Task: Create new invoice with Date Opened :15-Apr-23, Select Customer: Good as Cluck, Terms: Payment Term 1. Make invoice entry for item-1 with Date: 15-Apr-23, Description: Rexall Comfort 180 Toothbrush Medium, Action: Material, Income Account: Income:Sales, Quantity: 1, Unit Price: 9.8, Discount %: 9. Make entry for item-2 with Date: 15-Apr-23, Description: Hershey's Almond King Size, Action: Material, Income Account: Income:Sales, Quantity: 2, Unit Price: 9.5, Discount %: 6. Make entry for item-3 with Date: 15-Apr-23, Description: Alani Nu Maple Donut Coffee Drink, Action: Material, Income Account: Income:Sales, Quantity: 3, Unit Price: 10.5, Discount %: 8. Write Notes: Looking forward to serving you again.. Post Invoice with Post Date: 15-Apr-23, Post to Accounts: Assets:Accounts Receivable. Pay / Process Payment with Transaction Date: 15-May-23, Amount: 55.758, Transfer Account: Checking Account. Print Invoice, display notes by going to Option, then go to Display Tab and check Invoice Notes.
Action: Mouse pressed left at (139, 31)
Screenshot: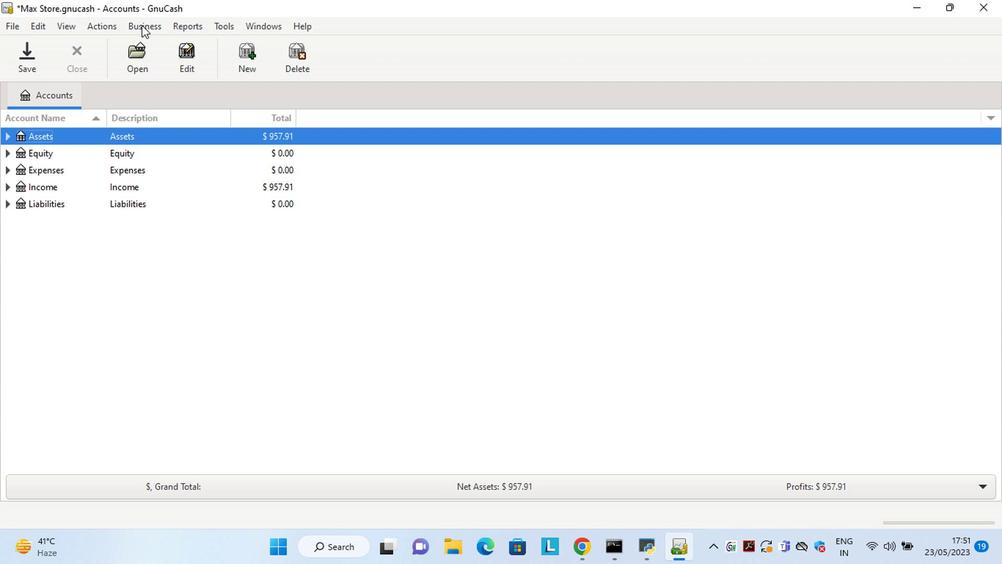 
Action: Mouse moved to (319, 104)
Screenshot: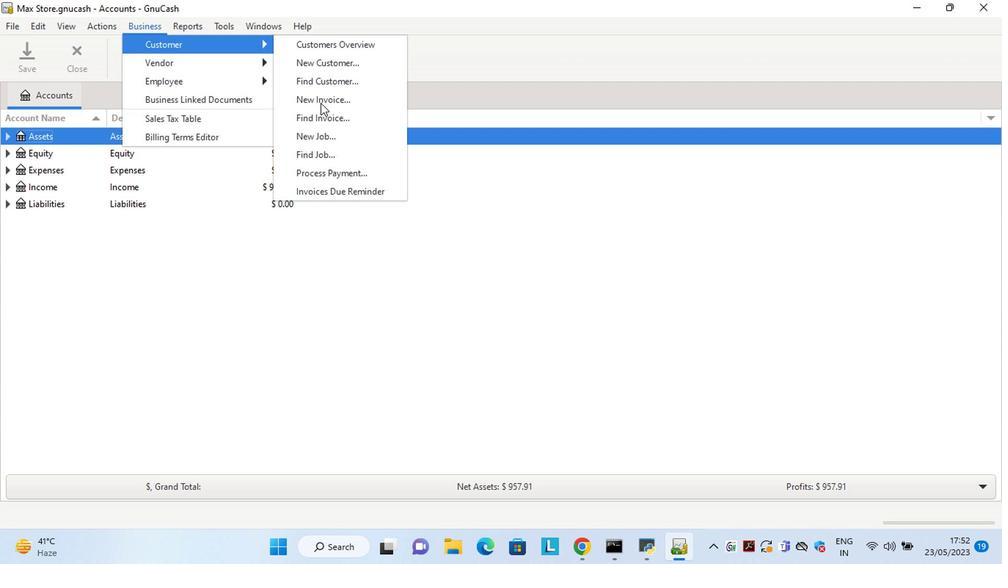 
Action: Mouse pressed left at (319, 104)
Screenshot: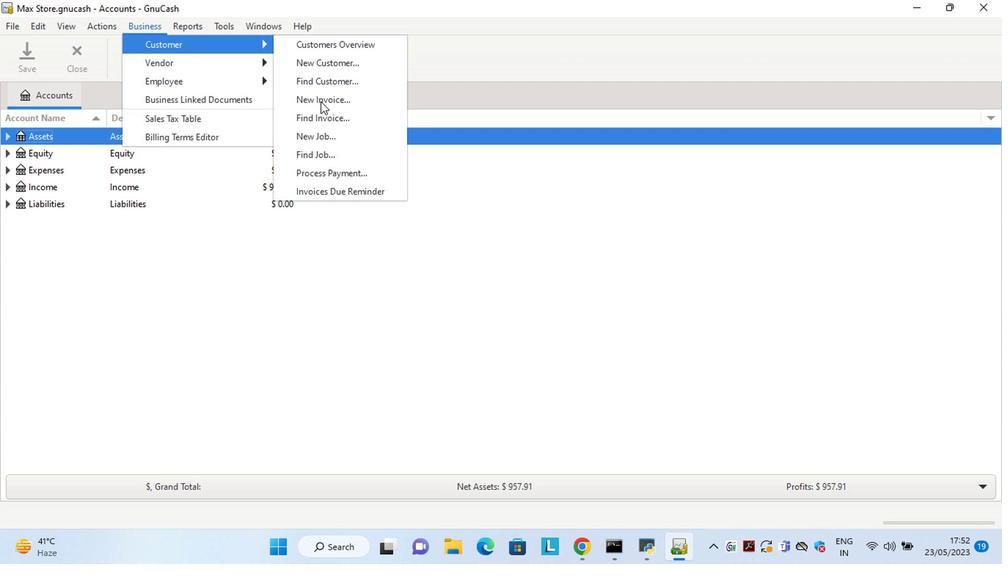 
Action: Mouse moved to (536, 224)
Screenshot: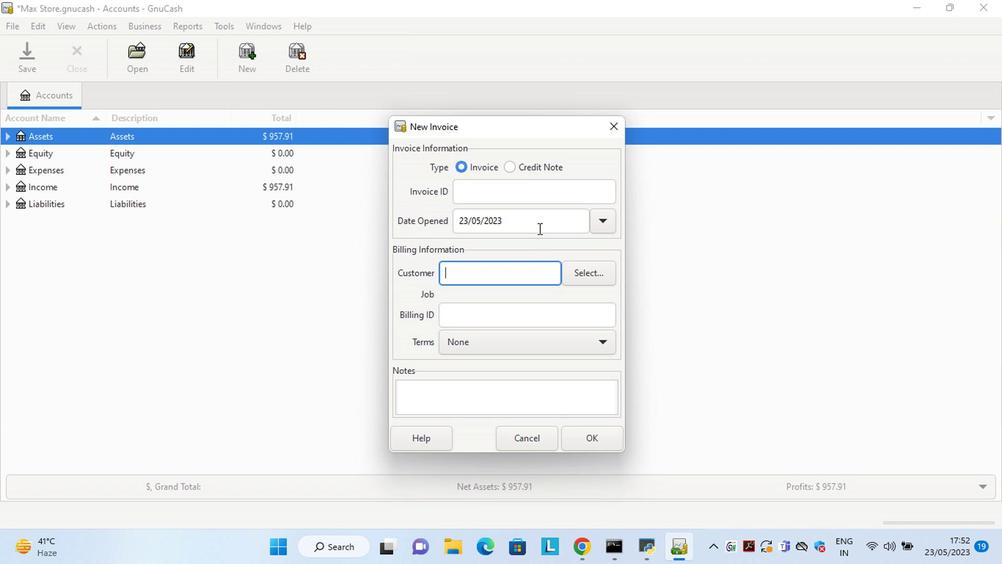 
Action: Mouse pressed left at (536, 224)
Screenshot: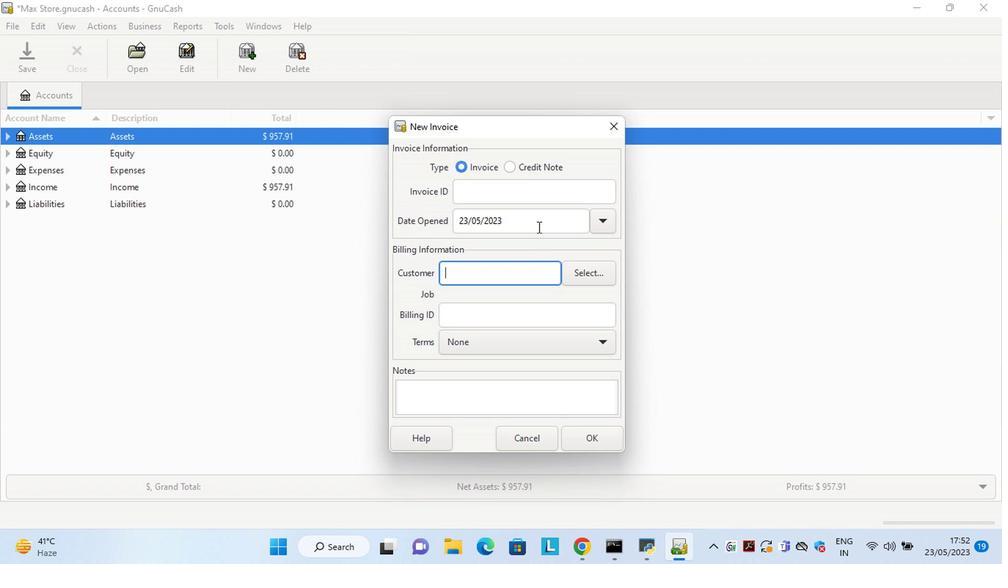 
Action: Key pressed <Key.left><Key.left><Key.left><Key.left><Key.left><Key.left><Key.left><Key.left><Key.left><Key.left><Key.left><Key.left><Key.left><Key.left><Key.left><Key.left><Key.left><Key.left><Key.left><Key.left><Key.delete><Key.delete>15<Key.right><Key.right><Key.delete>4
Screenshot: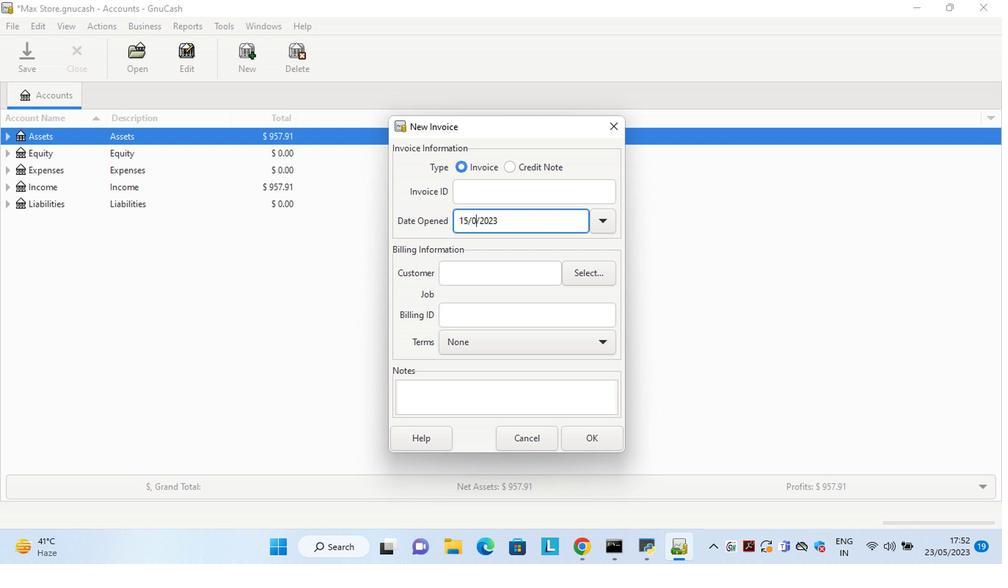 
Action: Mouse moved to (576, 263)
Screenshot: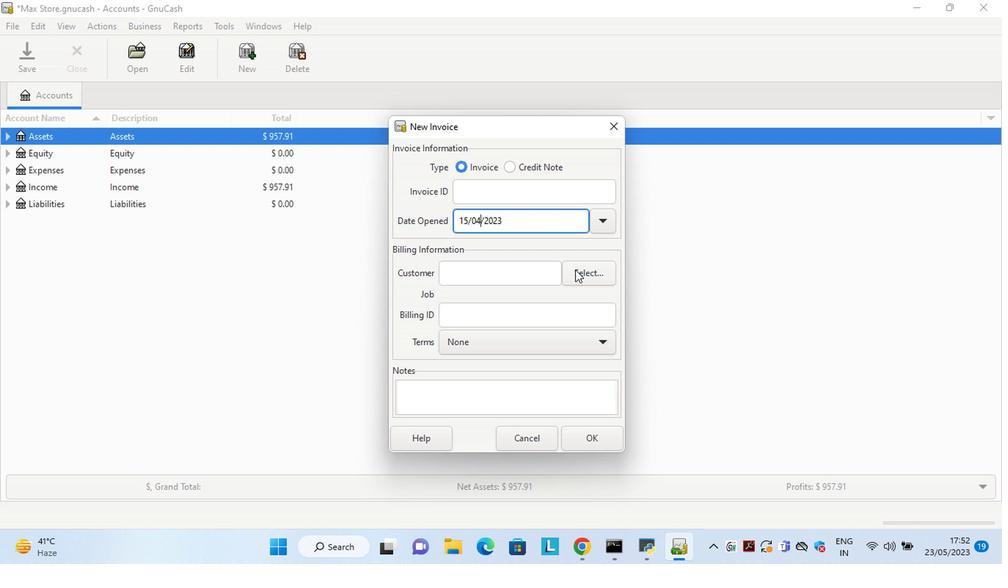 
Action: Mouse pressed left at (576, 263)
Screenshot: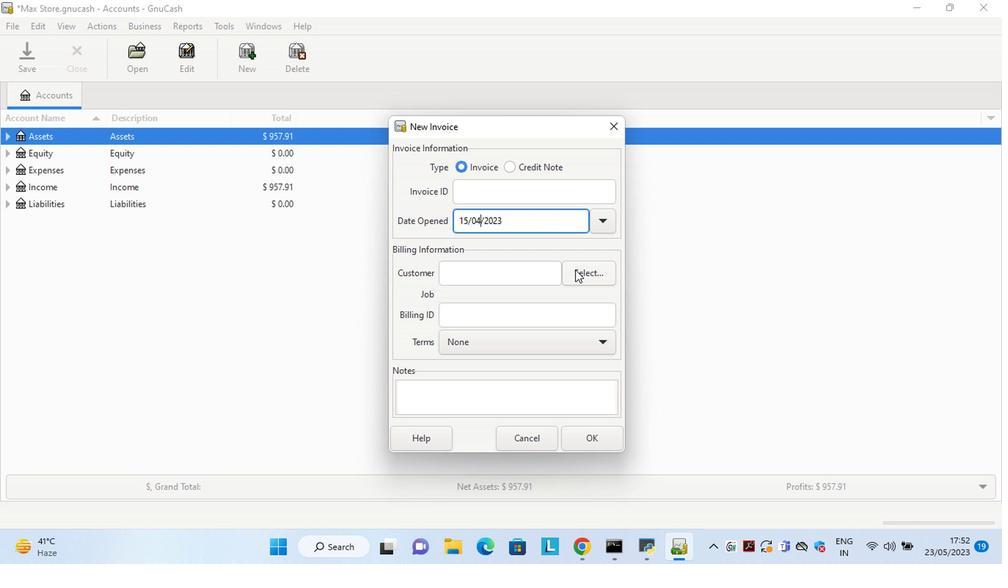 
Action: Key pressed <Key.shift>Good<Key.space>as<Key.space>
Screenshot: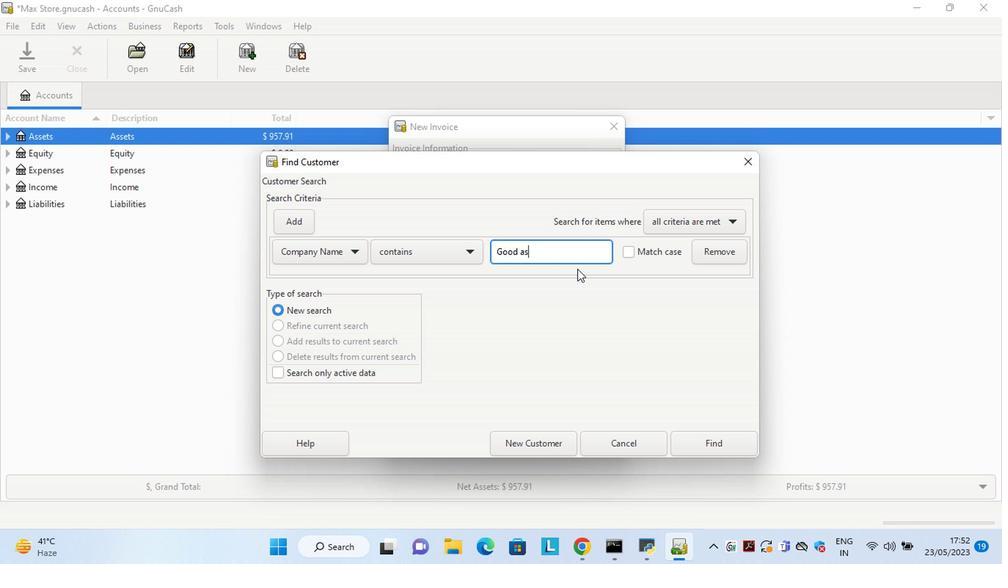 
Action: Mouse moved to (717, 427)
Screenshot: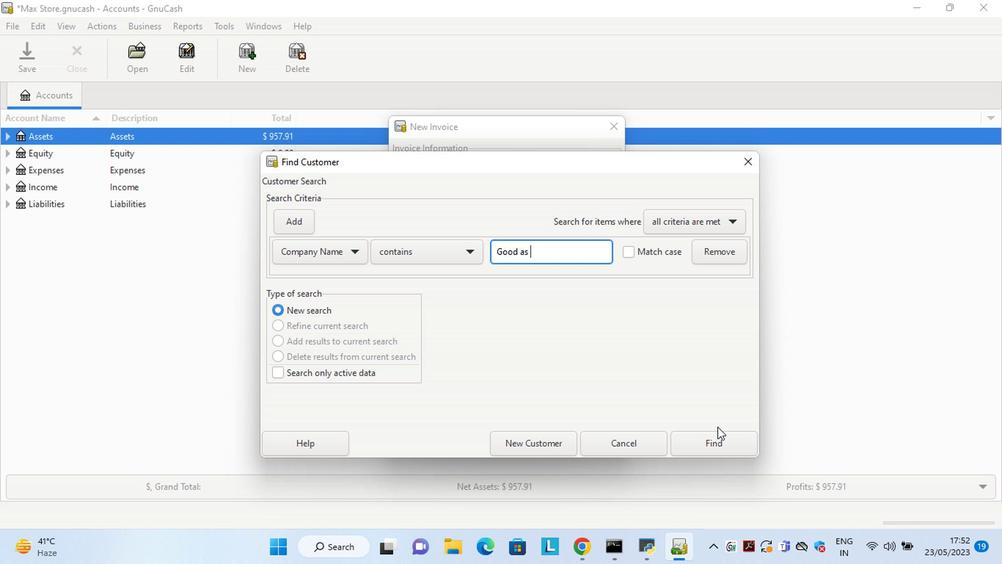 
Action: Mouse pressed left at (717, 427)
Screenshot: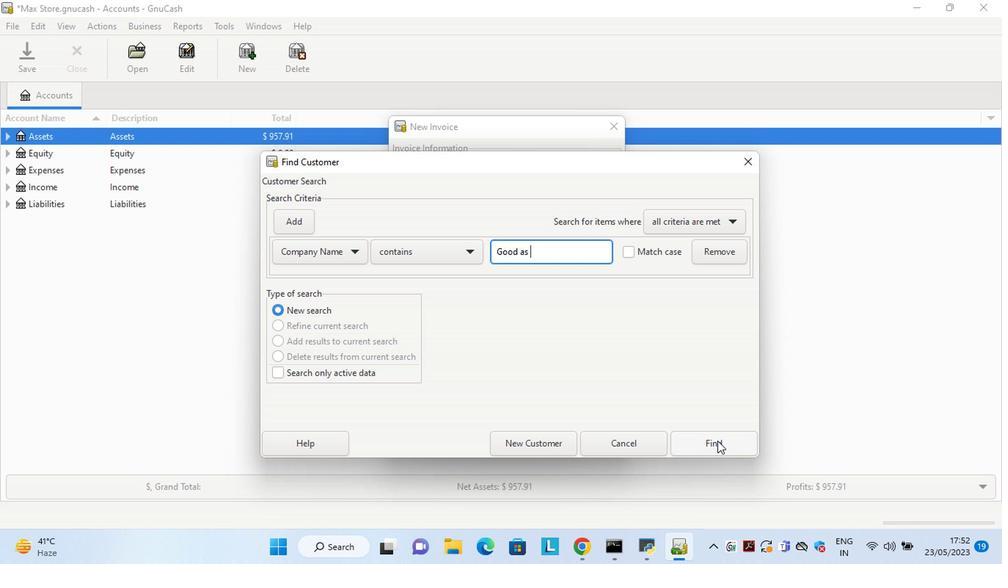 
Action: Mouse moved to (497, 283)
Screenshot: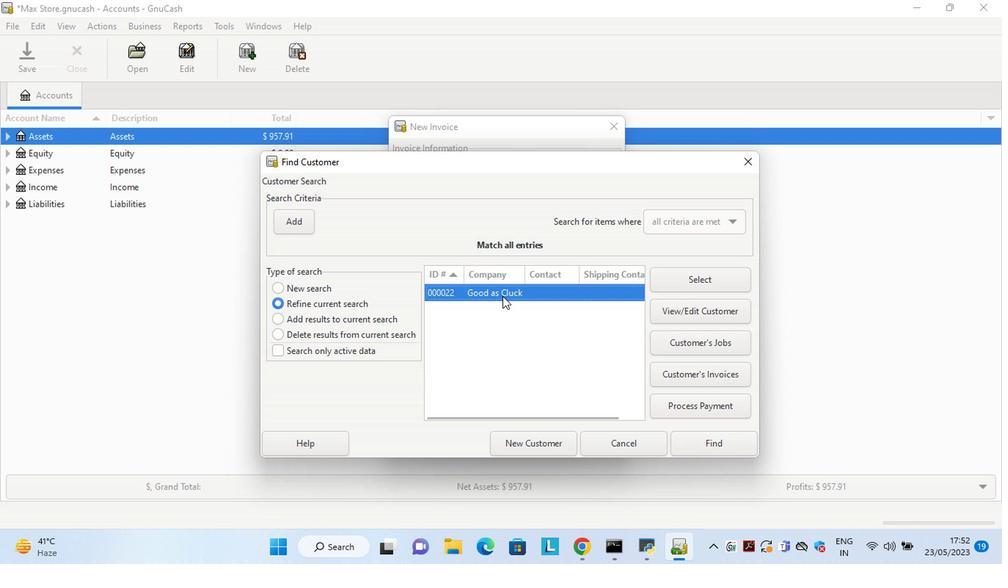 
Action: Mouse pressed left at (497, 283)
Screenshot: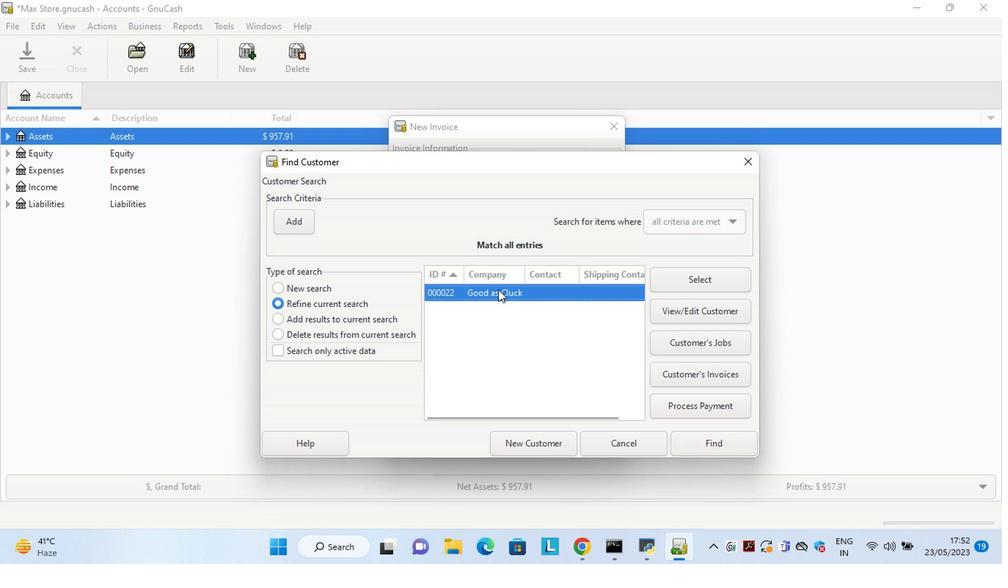 
Action: Mouse pressed left at (497, 283)
Screenshot: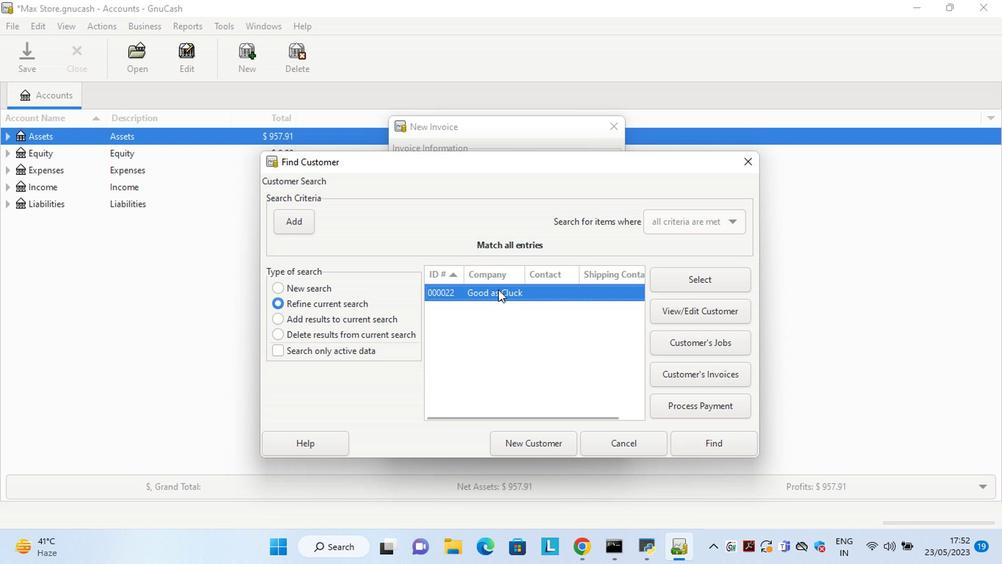 
Action: Mouse moved to (596, 342)
Screenshot: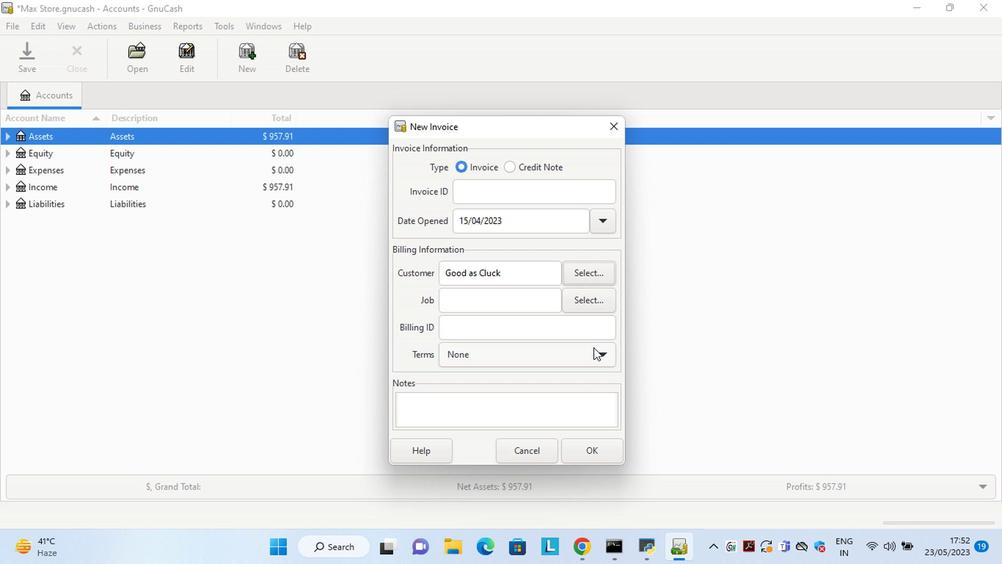
Action: Mouse pressed left at (596, 342)
Screenshot: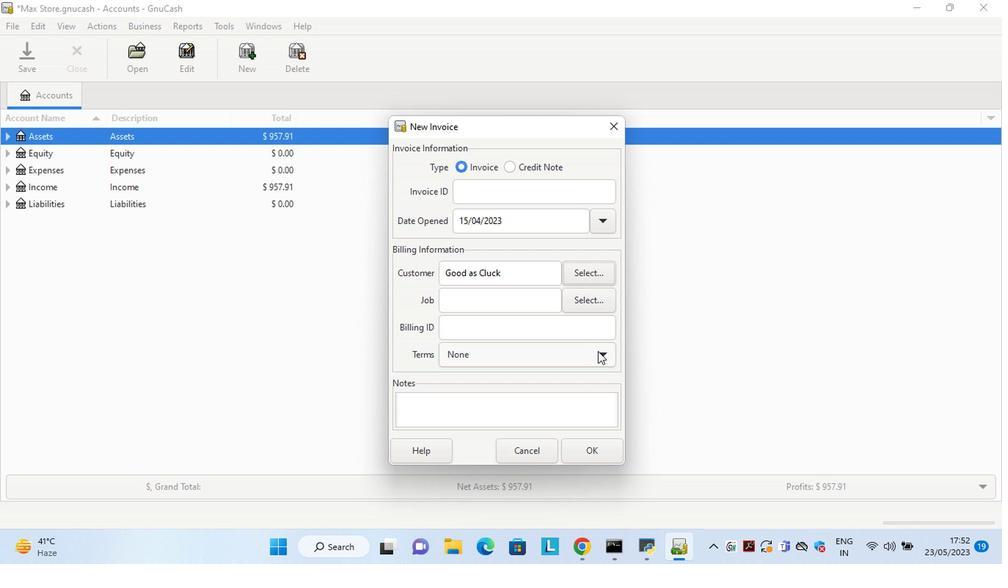 
Action: Mouse moved to (562, 365)
Screenshot: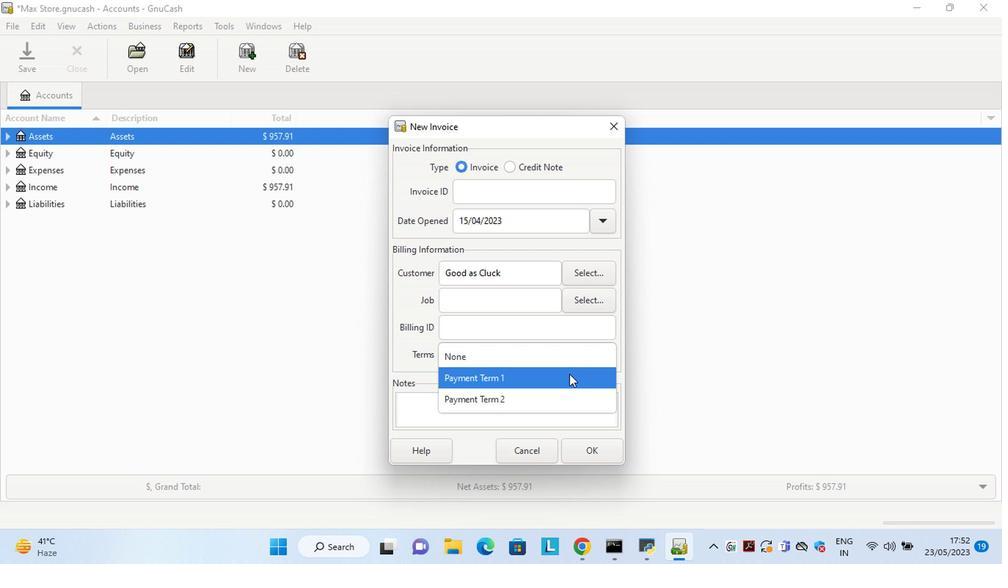 
Action: Mouse pressed left at (562, 365)
Screenshot: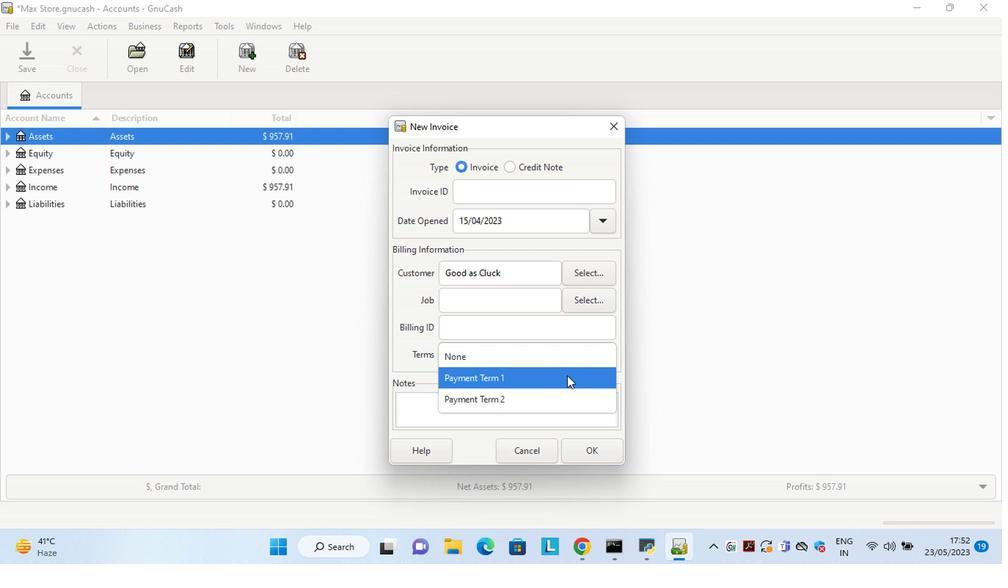 
Action: Mouse moved to (577, 437)
Screenshot: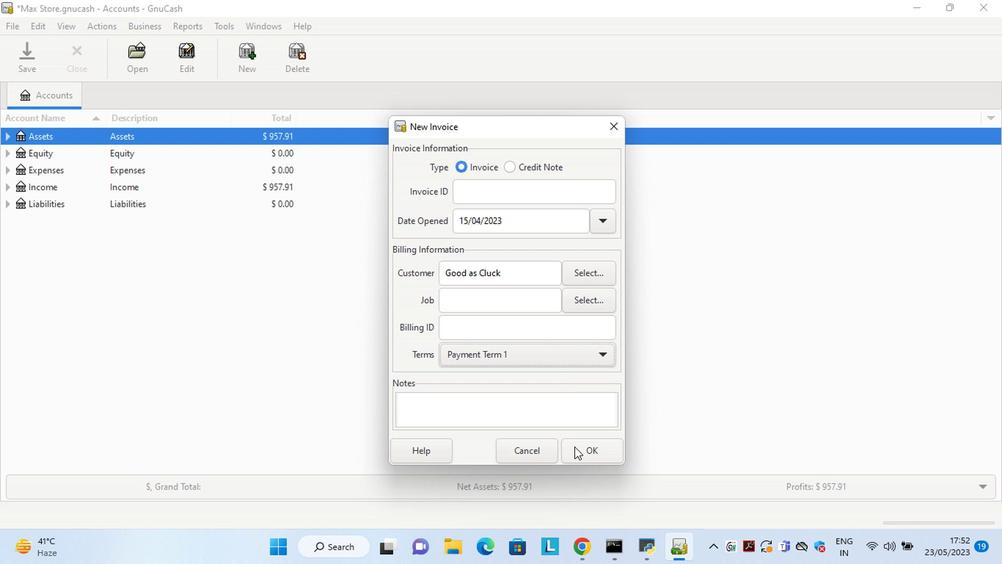 
Action: Mouse pressed left at (577, 437)
Screenshot: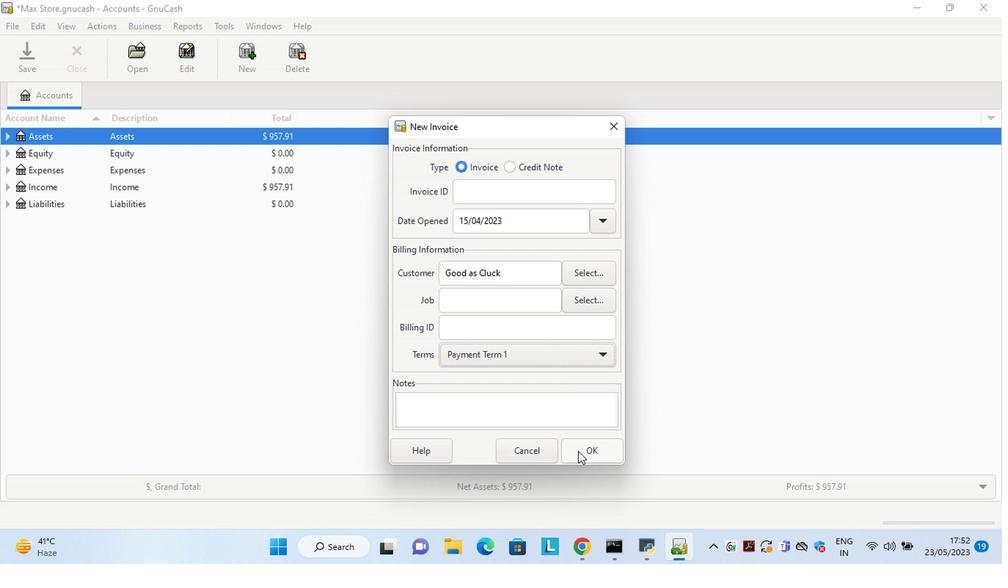 
Action: Mouse moved to (519, 335)
Screenshot: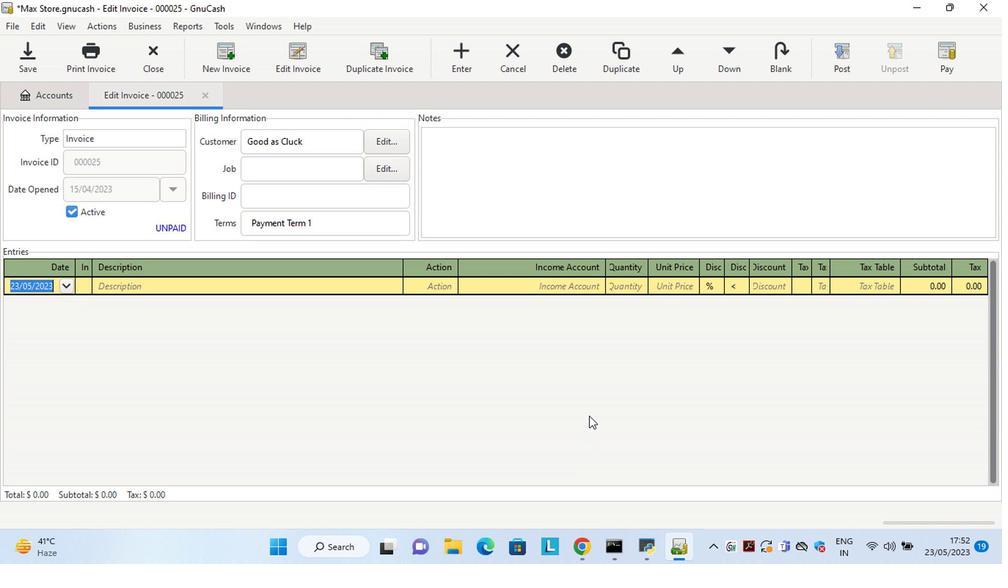 
Action: Key pressed <Key.right><Key.left><Key.left><Key.left><Key.left><Key.left><Key.left><Key.left><Key.left><Key.left><Key.left><Key.left><Key.left><Key.left><Key.left><Key.left><Key.left><Key.left><Key.delete><Key.delete>15<Key.right><Key.right><Key.delete>4<Key.tab><Key.shift>Rexall<Key.space><Key.shift>Comfort180<Key.space><Key.shift>Toothbrush<Key.space><Key.shift>Medium<Key.tab>ma<Key.tab>sale<Key.tab>1<Key.tab>9.8<Key.tab>
Screenshot: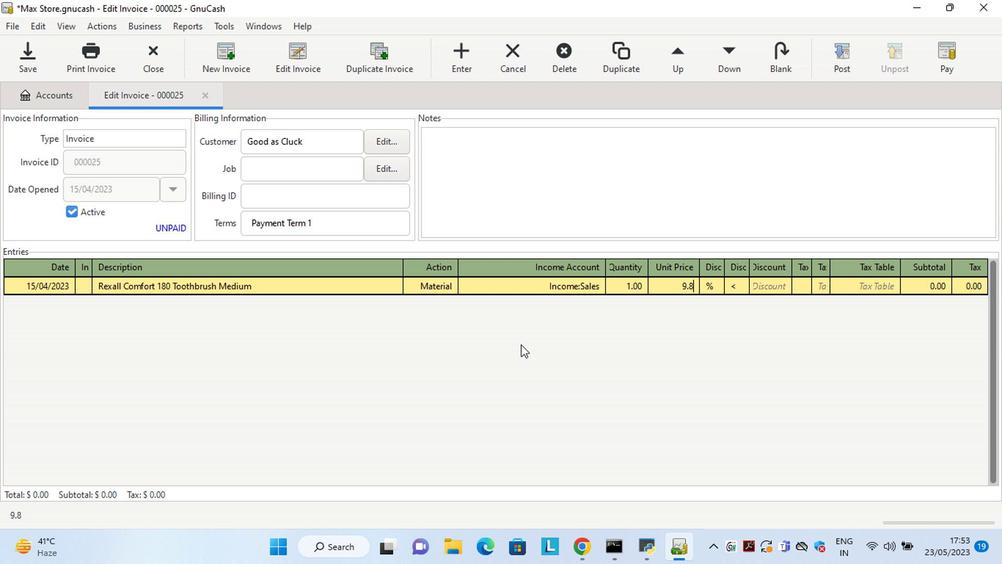 
Action: Mouse moved to (733, 277)
Screenshot: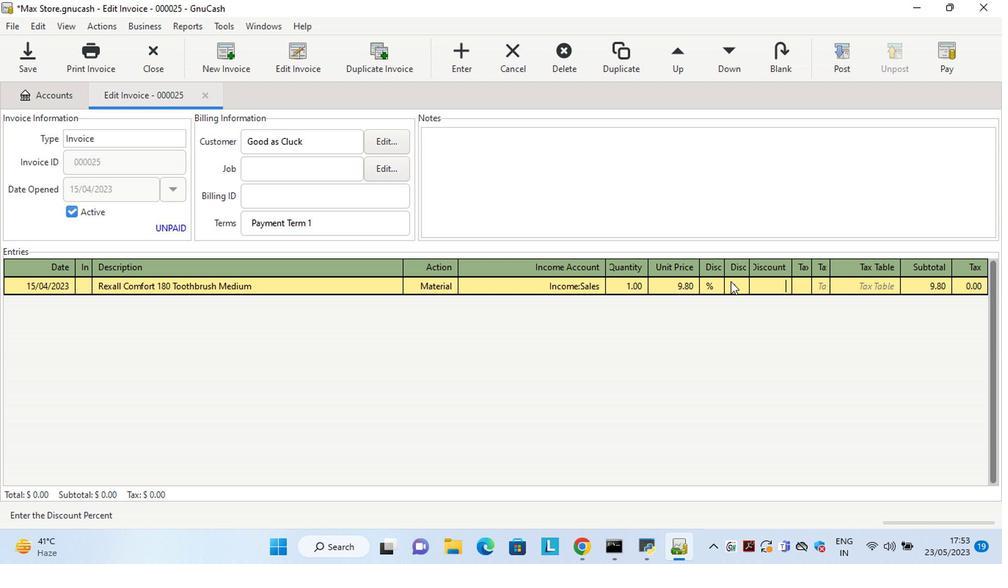 
Action: Mouse pressed left at (733, 277)
Screenshot: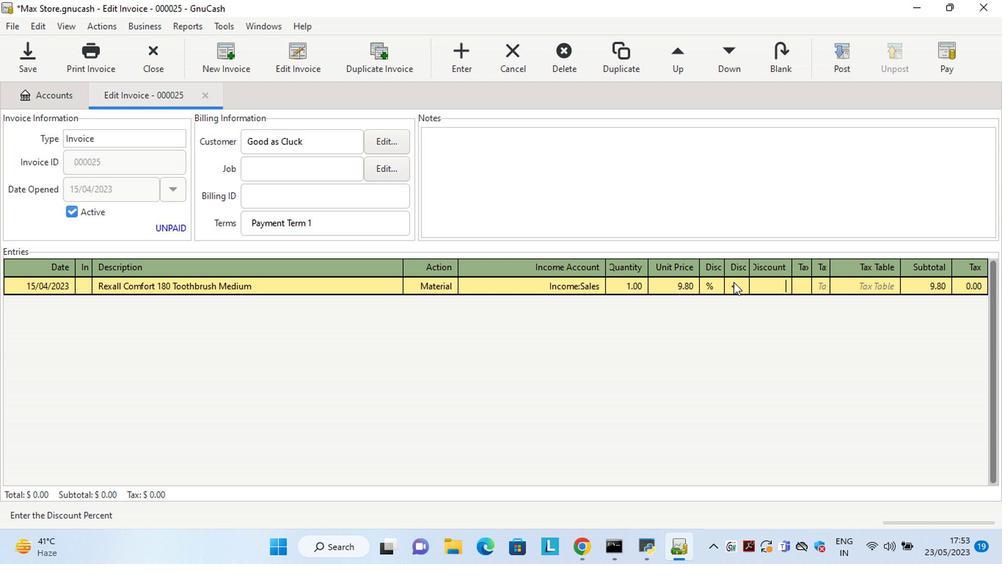 
Action: Mouse moved to (772, 278)
Screenshot: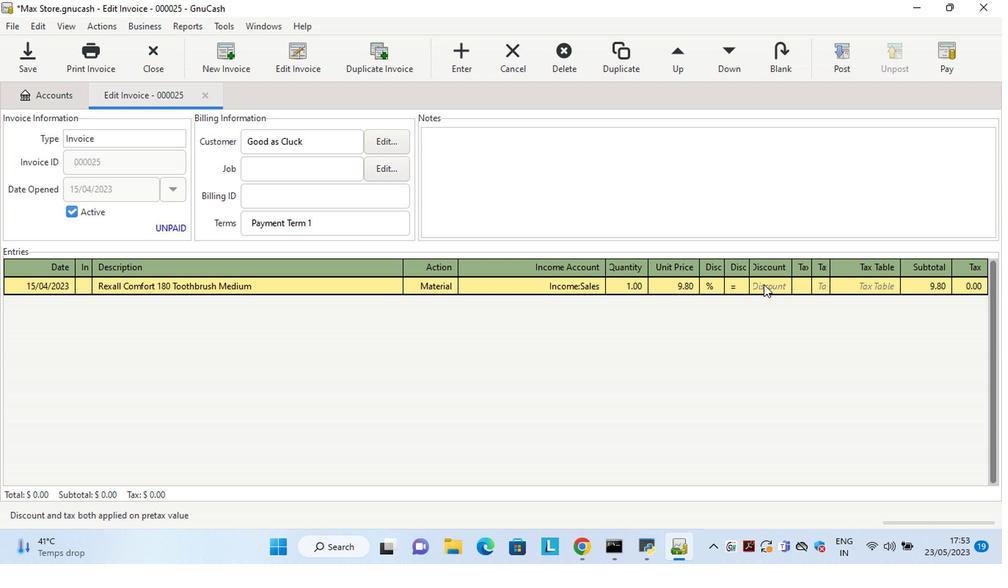 
Action: Key pressed 9<Key.tab><Key.tab><Key.shift>Hershey's<Key.space><Key.shift>Almond<Key.space><Key.shift>King<Key.space><Key.shift>Sxi<Key.backspace><Key.backspace>ize<Key.space><Key.backspace><Key.tab>ma<Key.tab>sale<Key.tab>2<Key.tab>9.5<Key.tab>
Screenshot: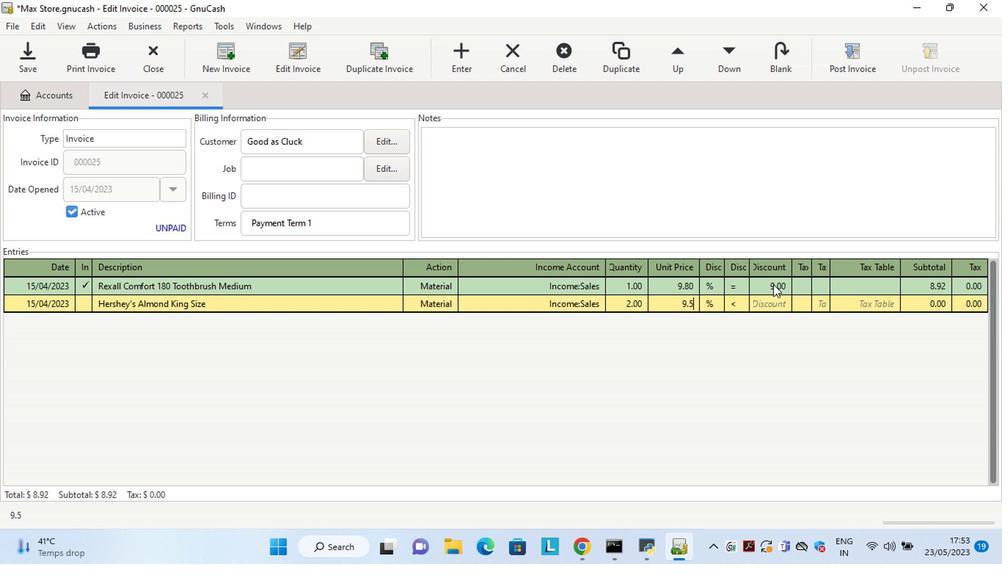 
Action: Mouse moved to (736, 296)
Screenshot: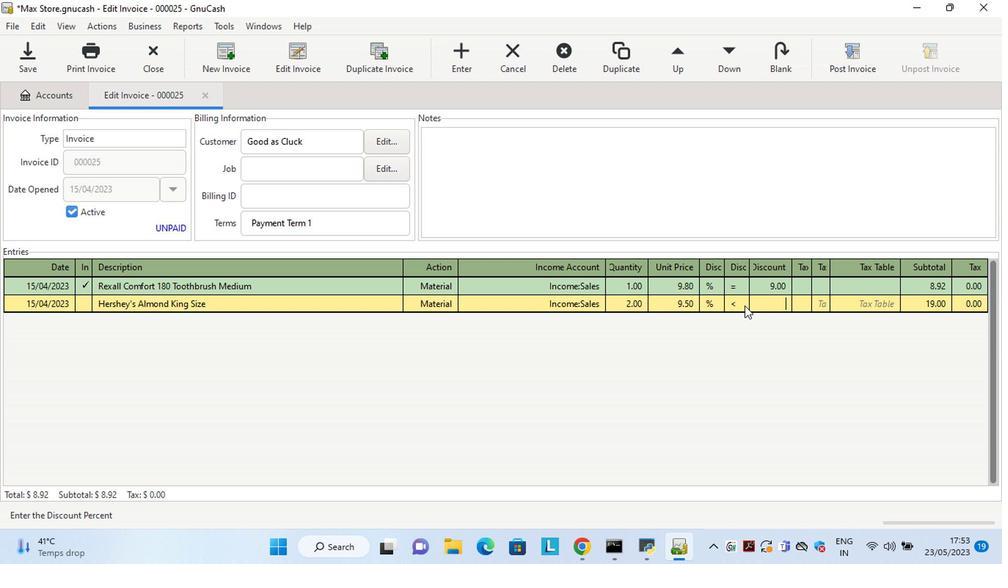 
Action: Mouse pressed left at (736, 296)
Screenshot: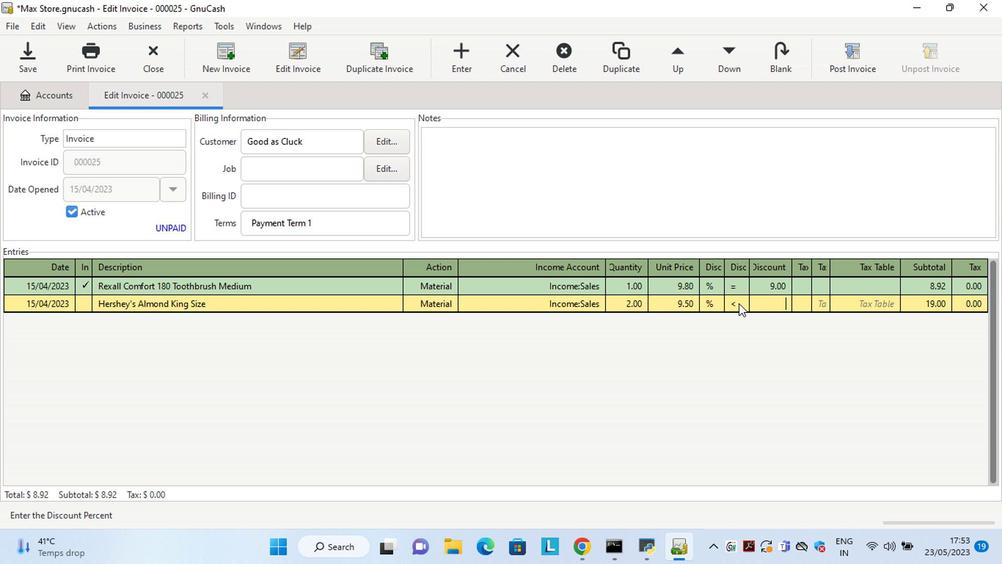 
Action: Mouse moved to (763, 297)
Screenshot: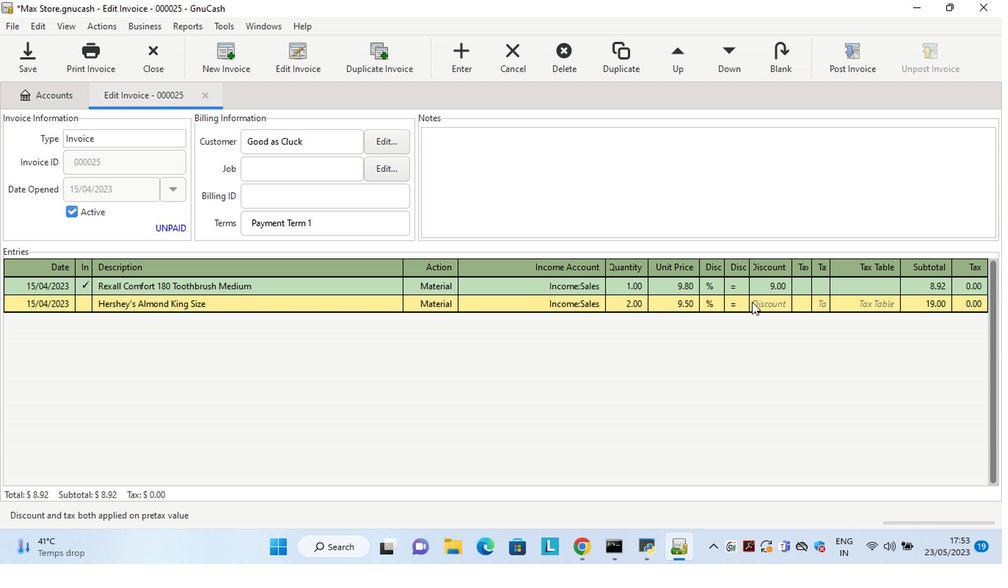 
Action: Mouse pressed left at (763, 297)
Screenshot: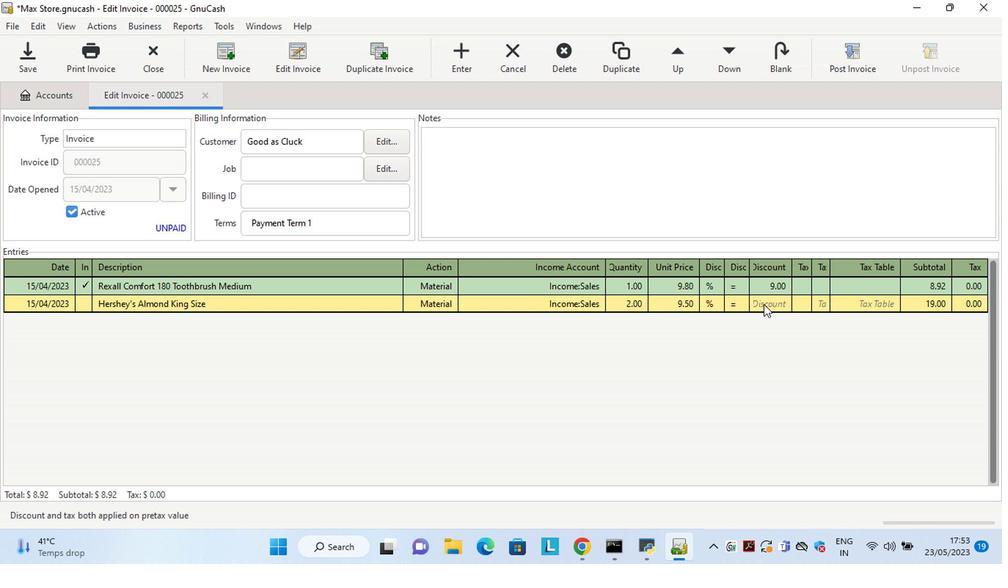 
Action: Mouse moved to (763, 297)
Screenshot: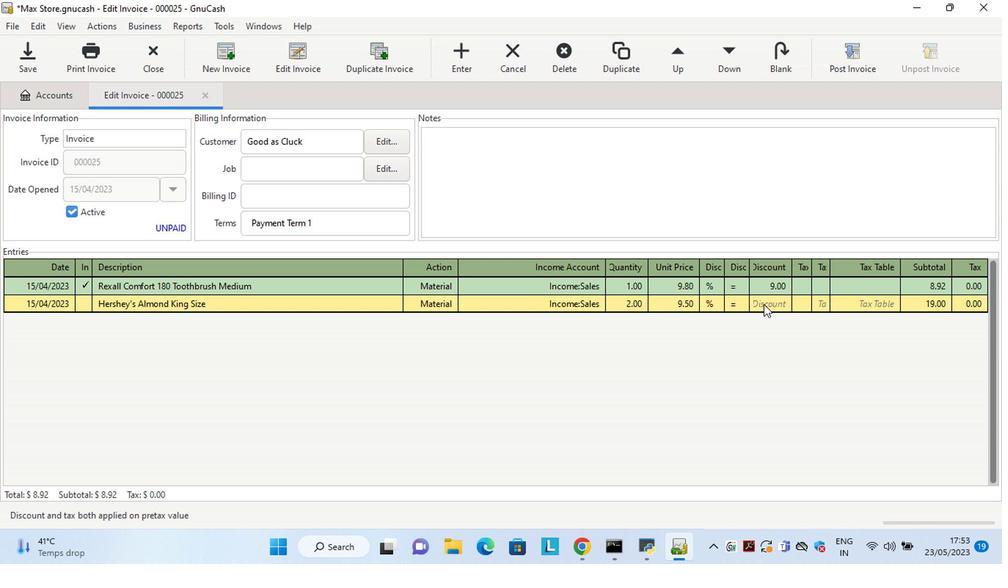
Action: Key pressed 6<Key.tab><Key.tab><Key.shift>Alani<Key.space><Key.shift>Nu<Key.space><Key.shift>Maple<Key.space><Key.shift>Dou<Key.backspace>nut<Key.space><Key.shift>Coffee<Key.space><Key.shift>Drink<Key.tab>ma<Key.tab>sae<Key.backspace>le<Key.tab>3<Key.tab>10.5<Key.tab>
Screenshot: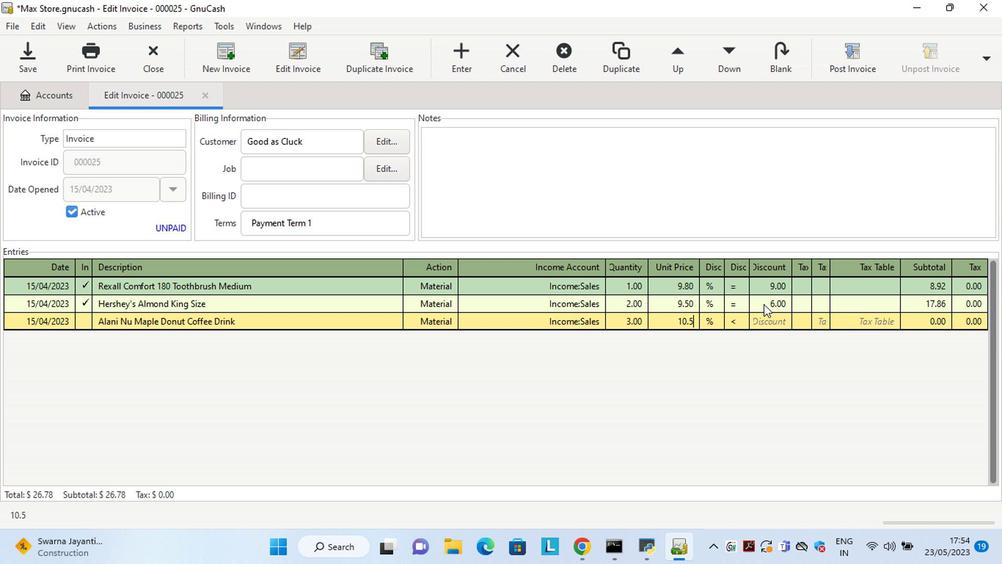 
Action: Mouse moved to (735, 317)
Screenshot: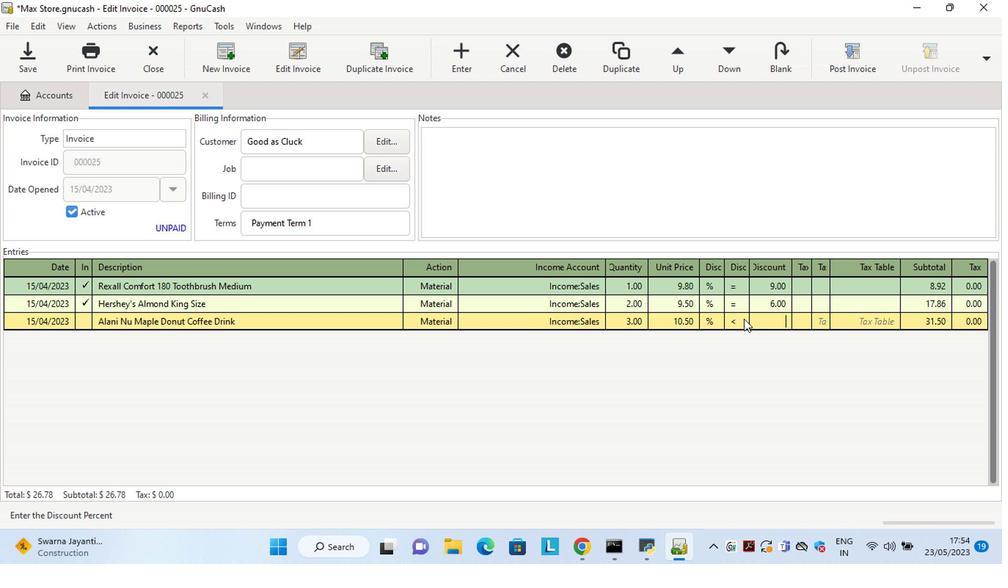 
Action: Mouse pressed left at (735, 317)
Screenshot: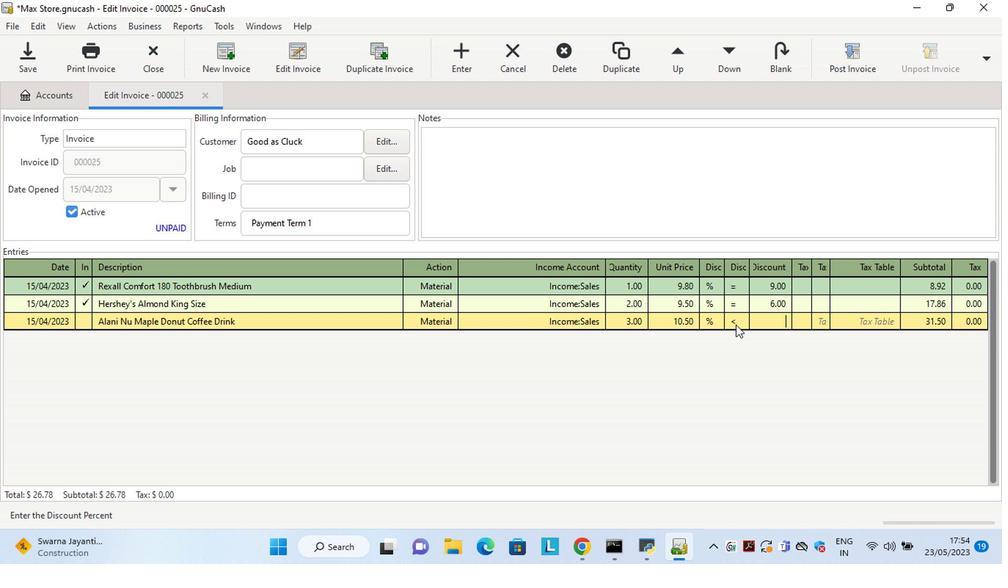 
Action: Mouse moved to (760, 310)
Screenshot: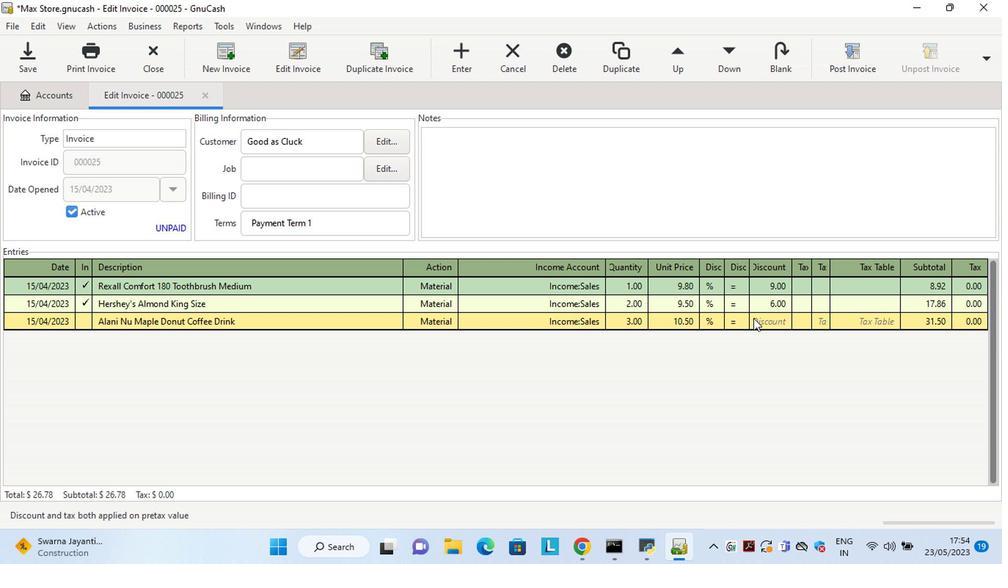 
Action: Mouse pressed left at (760, 310)
Screenshot: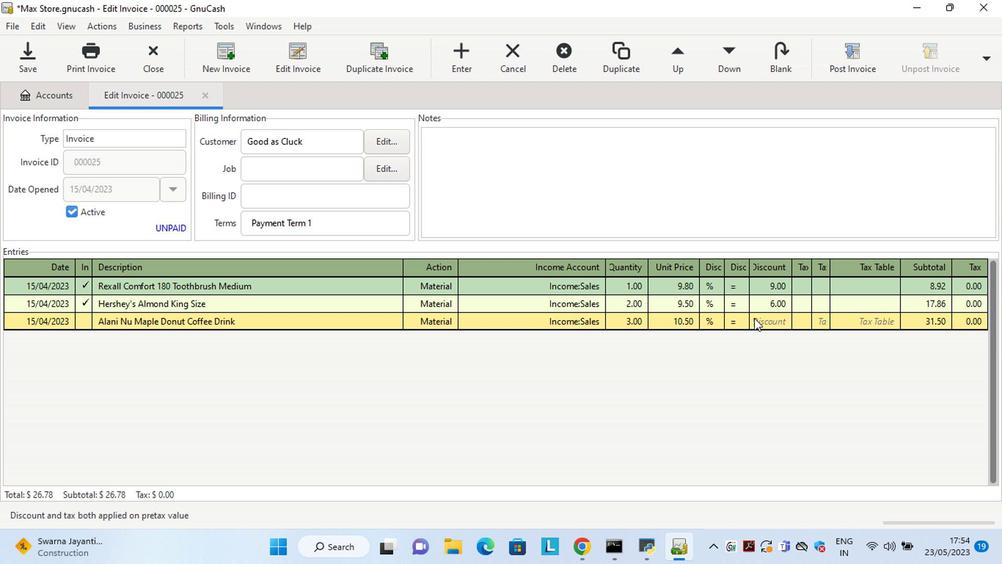 
Action: Key pressed 8<Key.tab>
Screenshot: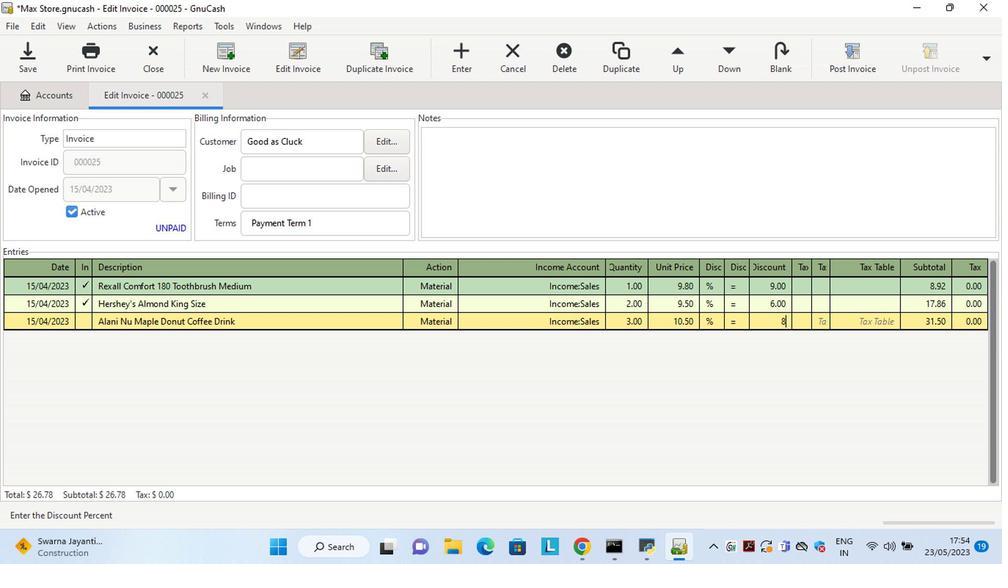 
Action: Mouse moved to (533, 150)
Screenshot: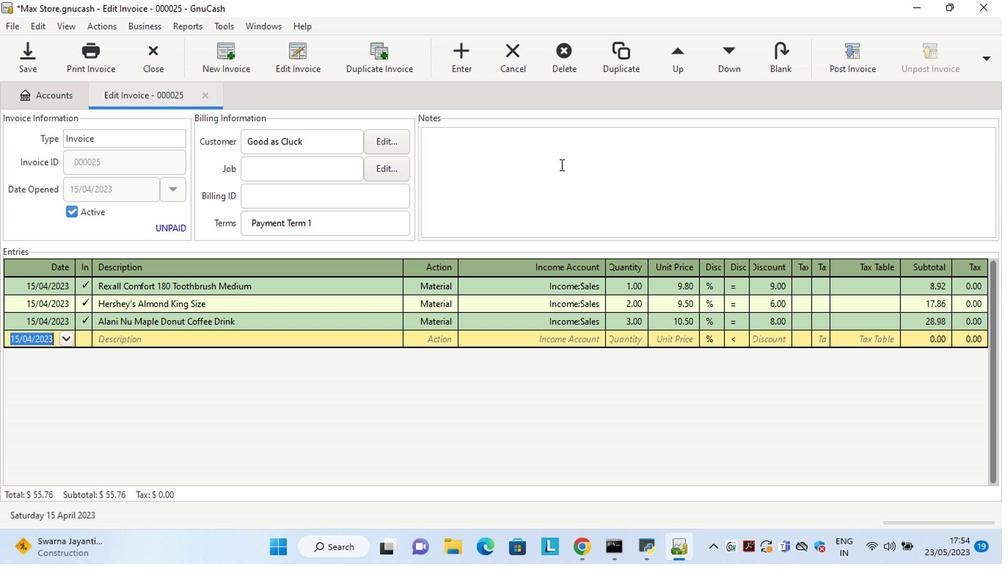 
Action: Mouse pressed left at (533, 150)
Screenshot: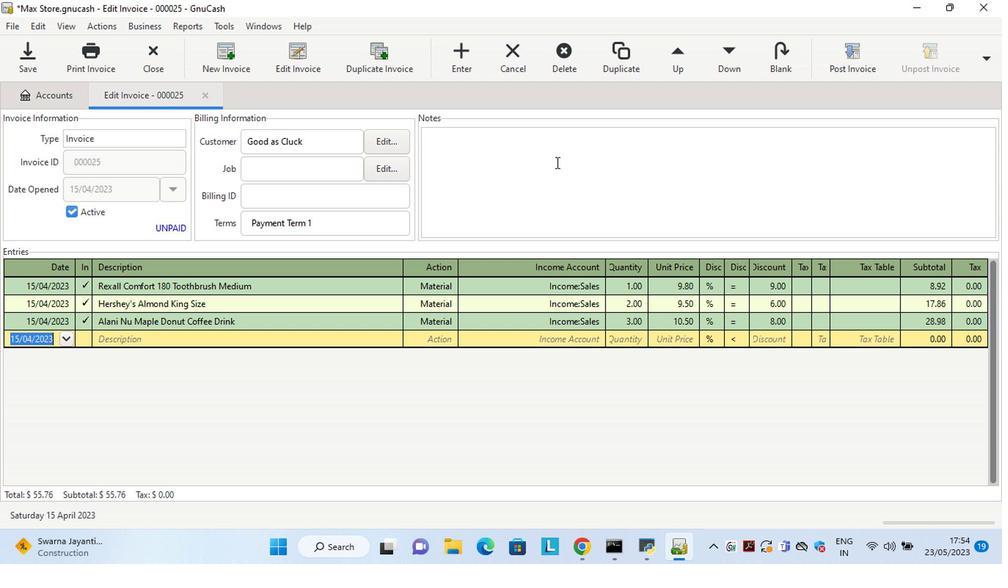 
Action: Mouse moved to (532, 149)
Screenshot: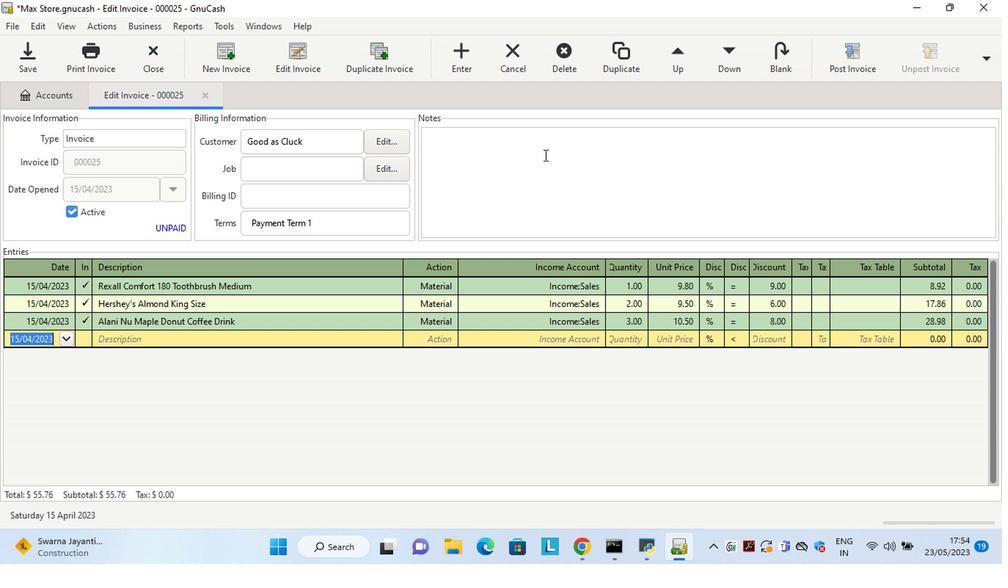 
Action: Key pressed <Key.shift>Looking<Key.space>forward<Key.space>to<Key.space>serving<Key.space>you<Key.space>agi<Key.backspace>ain.
Screenshot: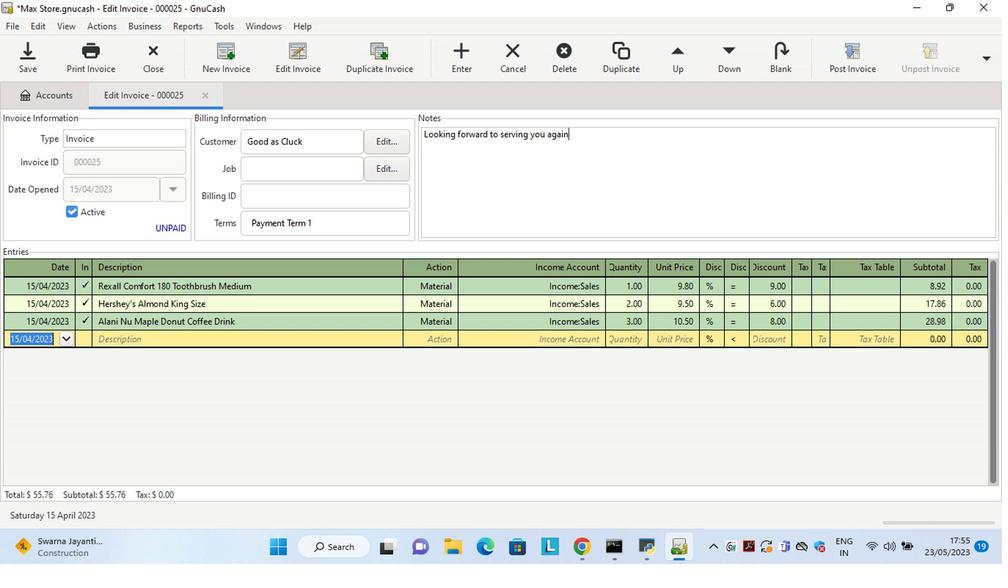 
Action: Mouse moved to (835, 60)
Screenshot: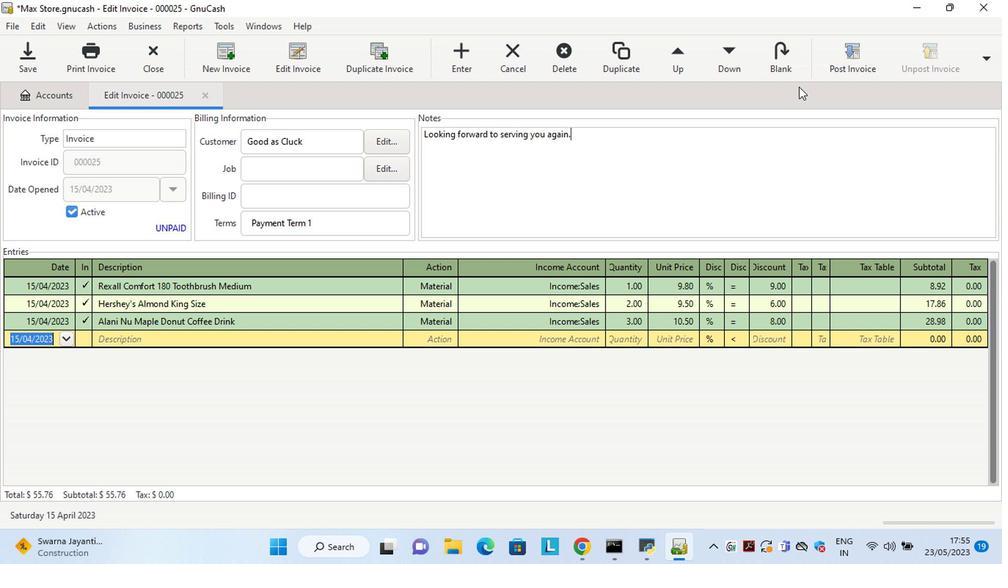 
Action: Mouse pressed left at (835, 60)
Screenshot: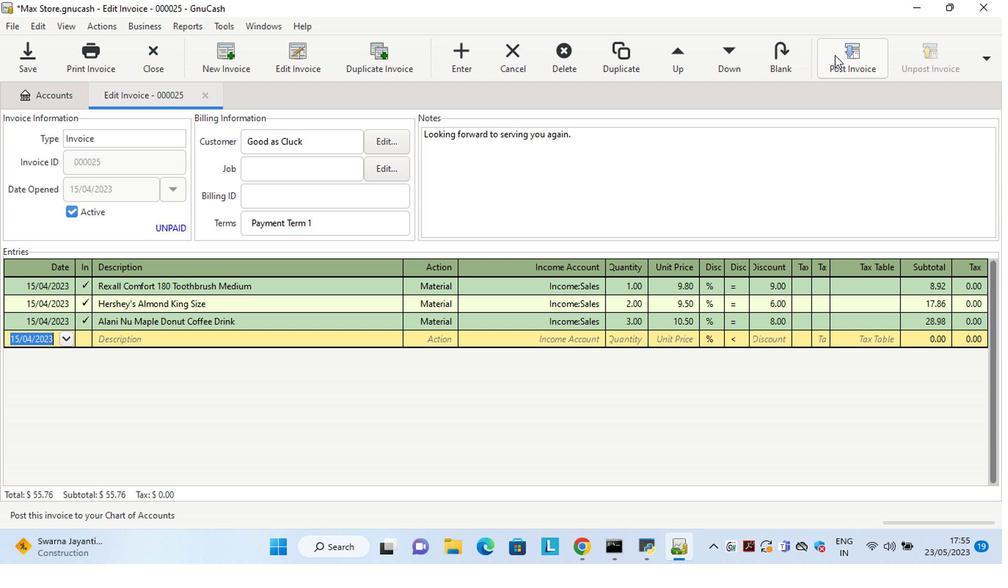 
Action: Mouse moved to (557, 236)
Screenshot: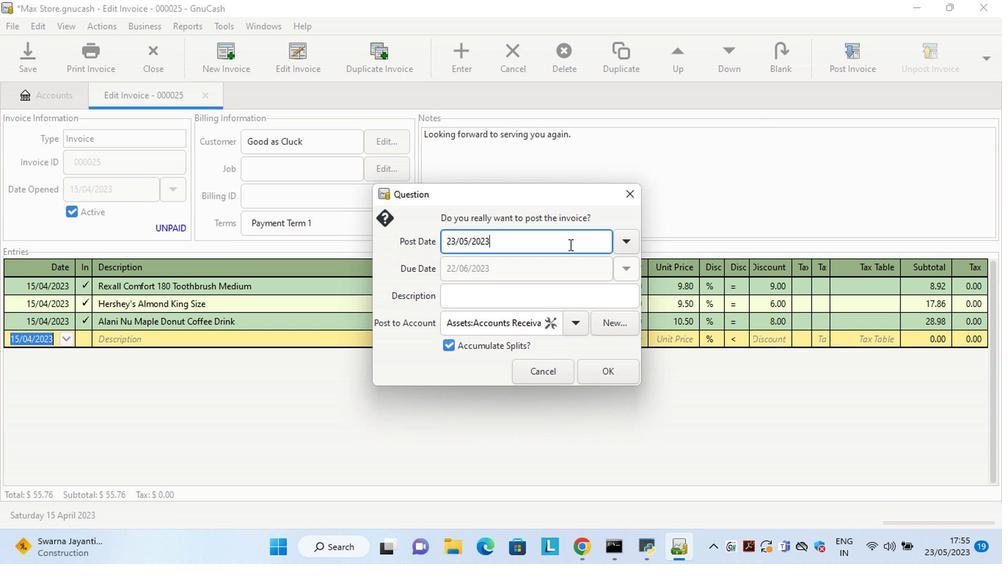 
Action: Mouse pressed left at (557, 236)
Screenshot: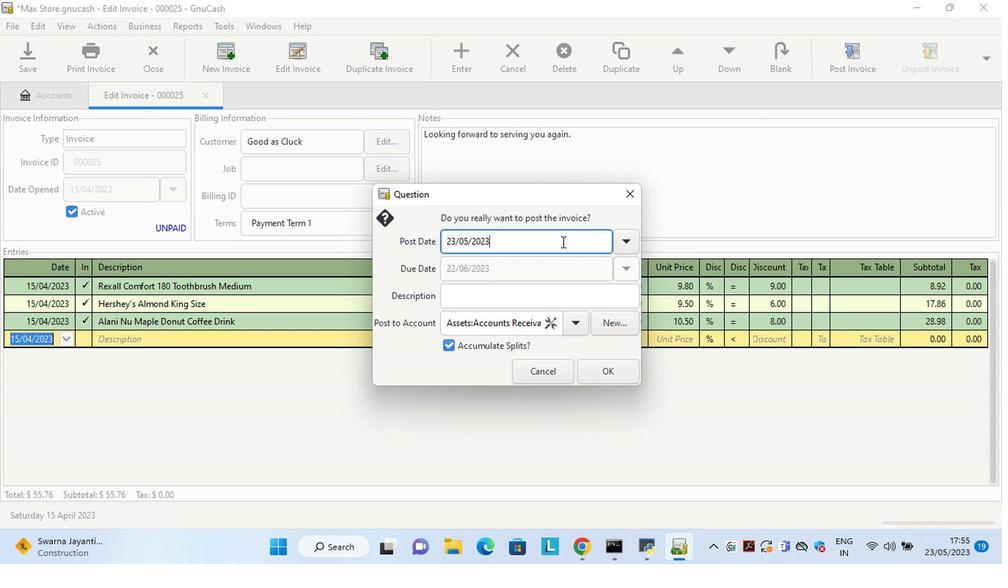 
Action: Key pressed <Key.left><Key.left><Key.left><Key.left><Key.left><Key.left><Key.left><Key.left><Key.left><Key.left><Key.left><Key.left><Key.left><Key.left><Key.left><Key.left><Key.delete><Key.delete>15<Key.right><Key.right><Key.delete>4
Screenshot: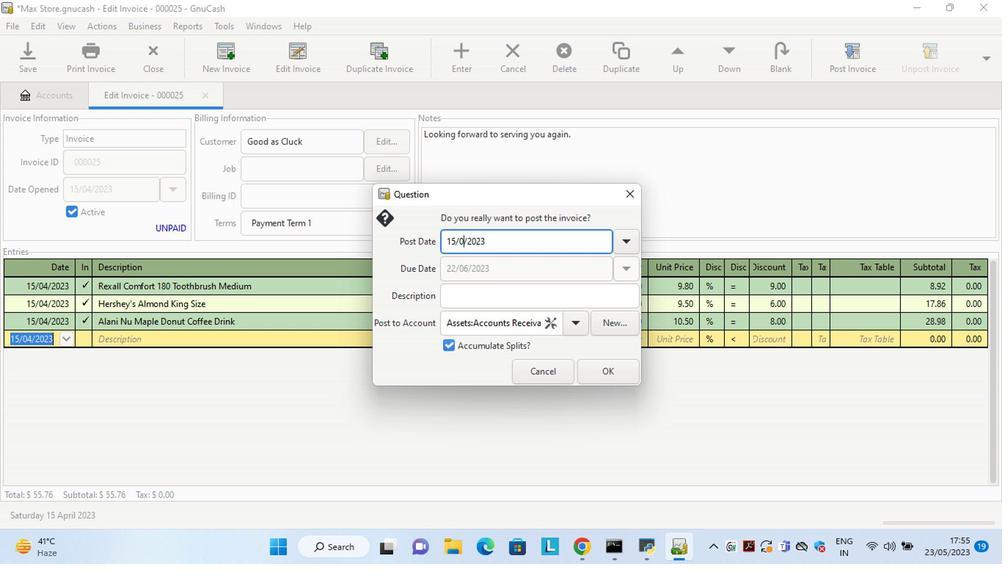 
Action: Mouse moved to (604, 364)
Screenshot: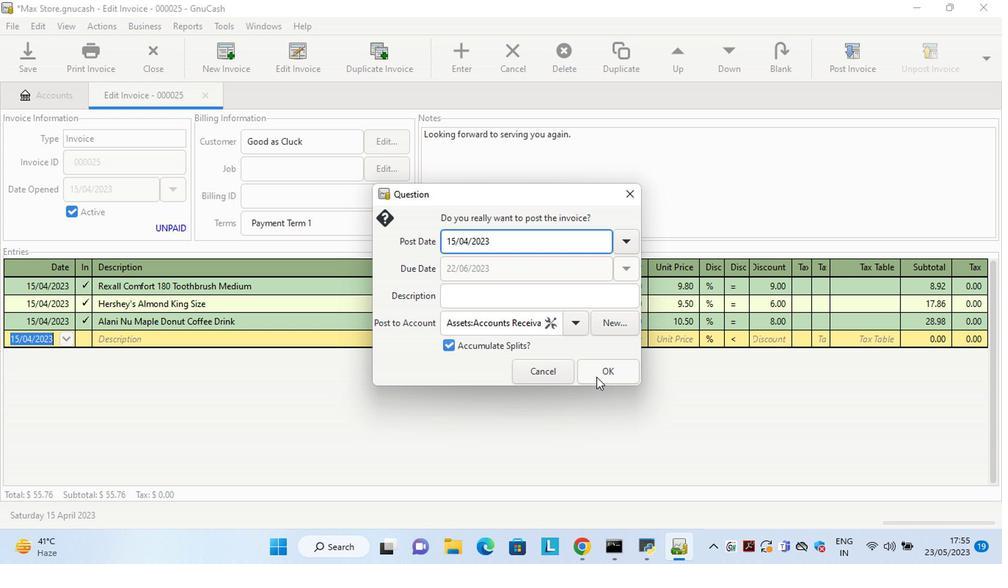 
Action: Mouse pressed left at (604, 364)
Screenshot: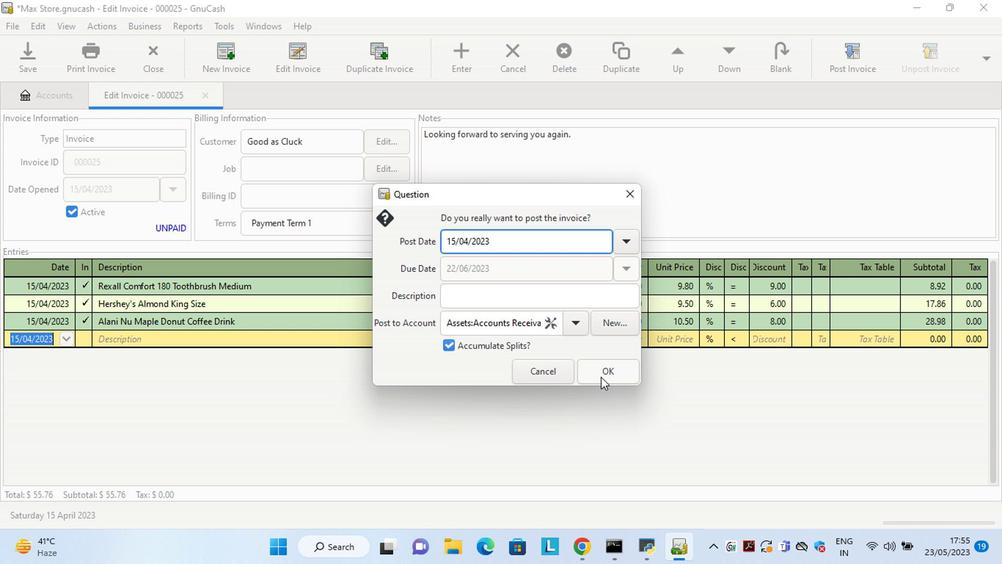 
Action: Mouse moved to (959, 69)
Screenshot: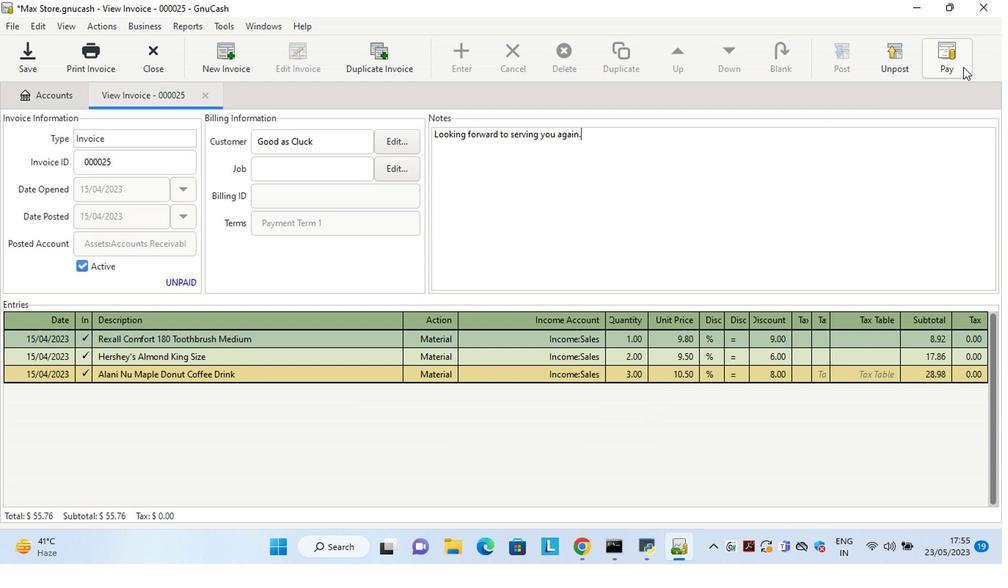 
Action: Mouse pressed left at (959, 69)
Screenshot: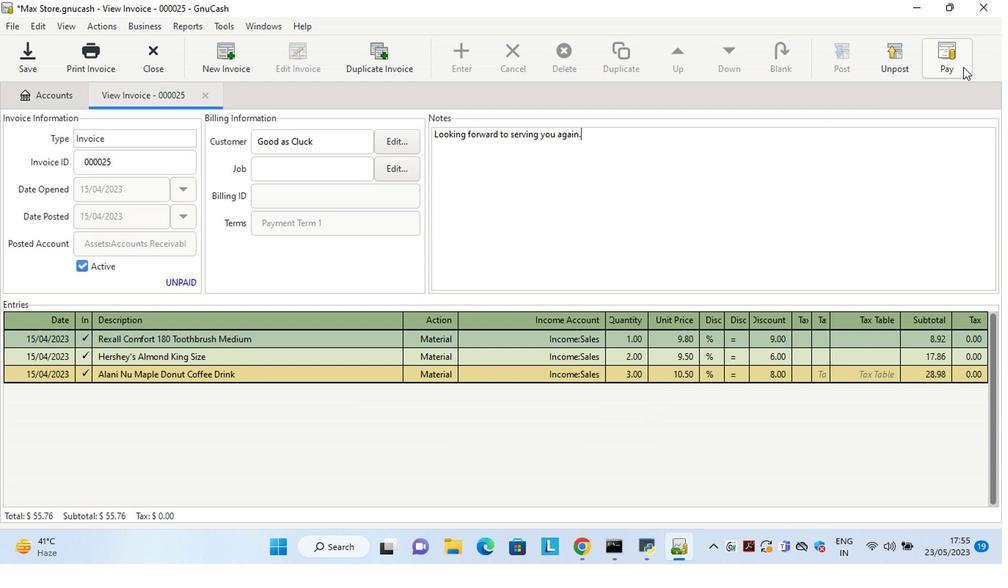 
Action: Mouse moved to (413, 282)
Screenshot: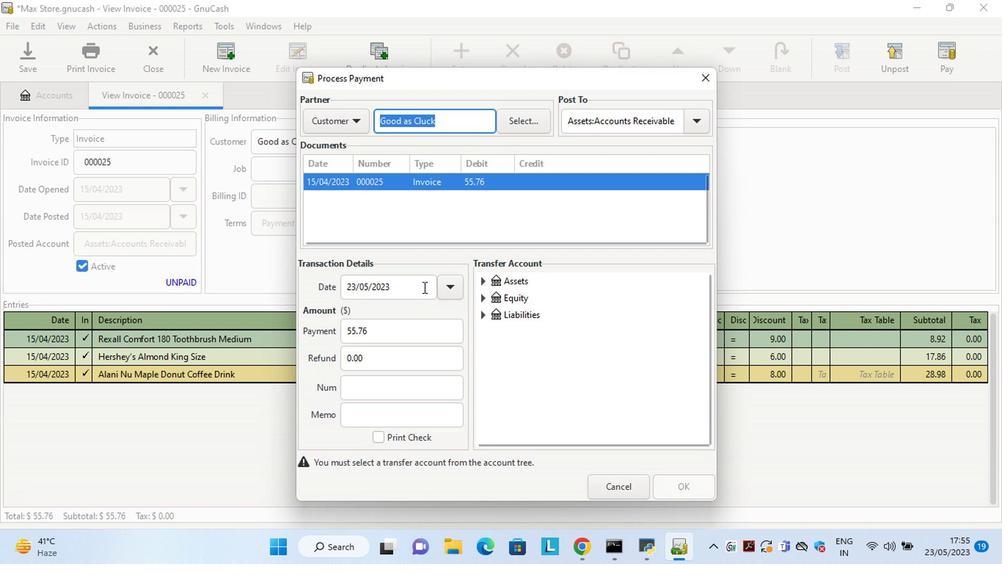 
Action: Mouse pressed left at (413, 282)
Screenshot: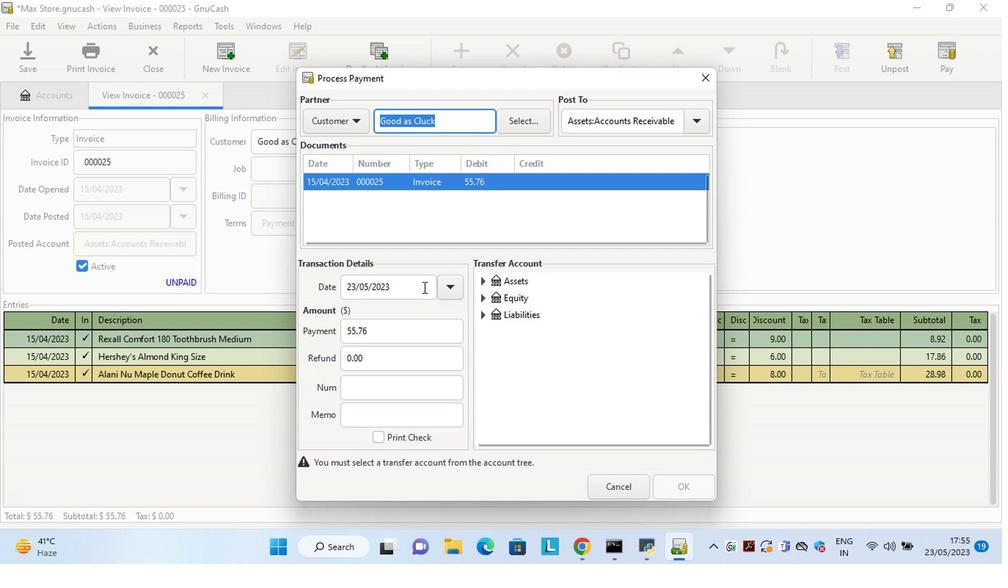 
Action: Key pressed <Key.left><Key.left><Key.left><Key.left><Key.left><Key.left><Key.left><Key.left><Key.left><Key.left><Key.left><Key.left><Key.left><Key.left><Key.left><Key.left><Key.left><Key.left><Key.left><Key.left><Key.left><Key.left><Key.left><Key.delete><Key.delete>15<Key.right><Key.right>
Screenshot: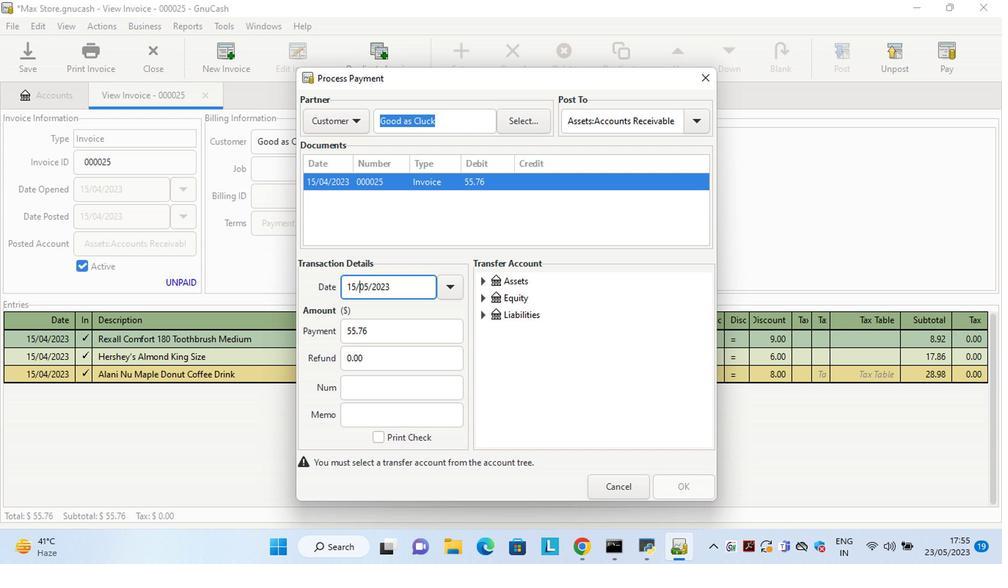 
Action: Mouse moved to (482, 273)
Screenshot: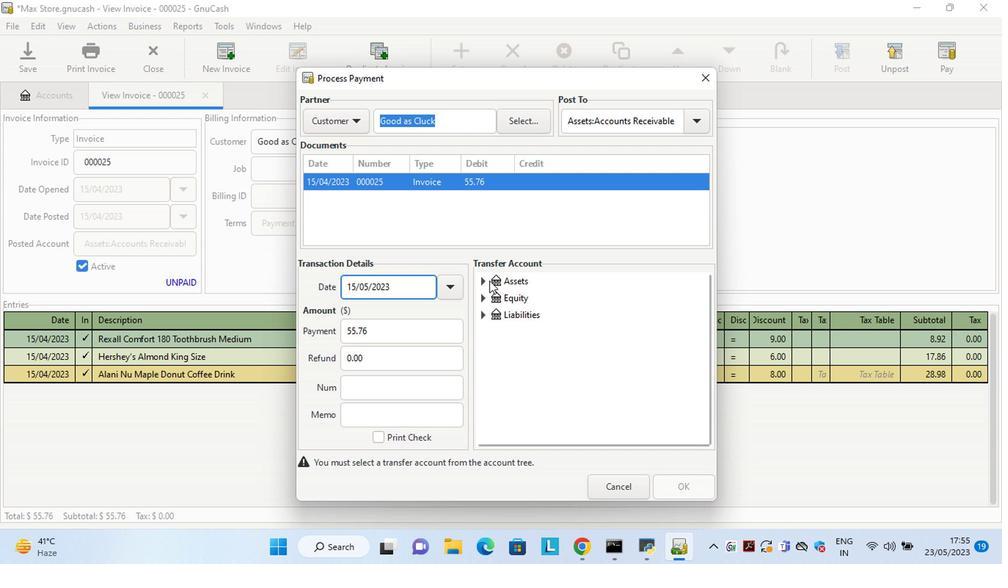
Action: Mouse pressed left at (482, 273)
Screenshot: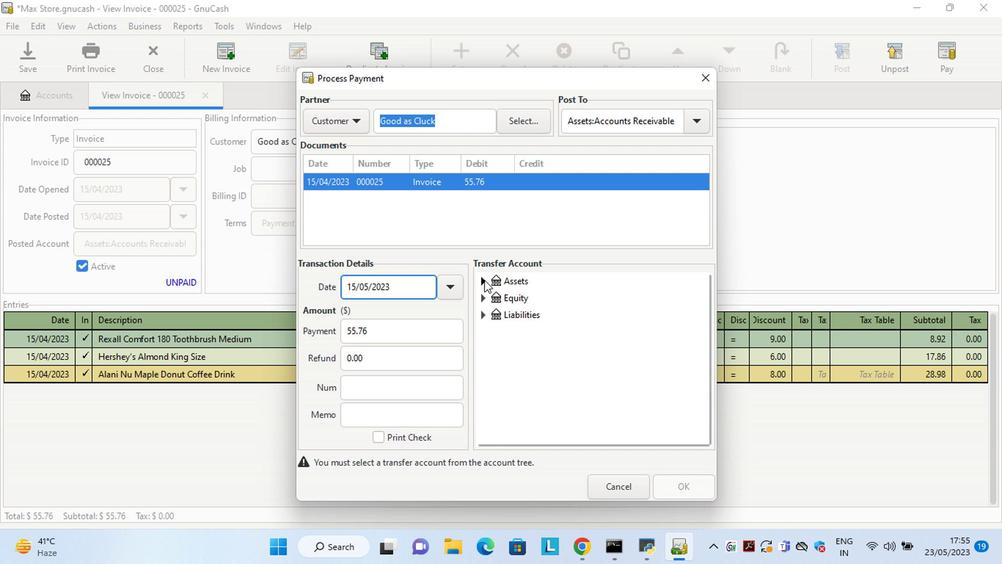
Action: Mouse moved to (499, 291)
Screenshot: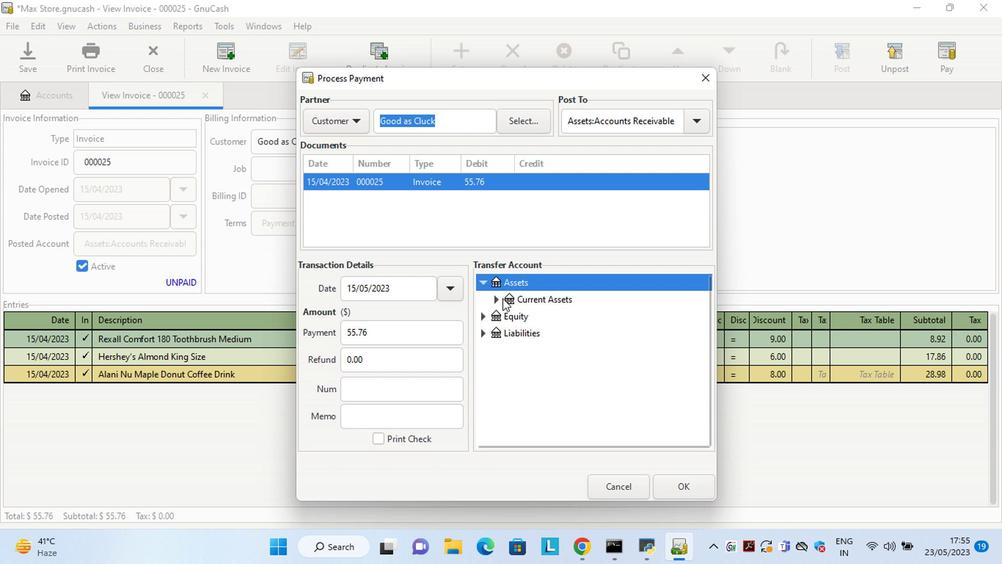 
Action: Mouse pressed left at (499, 291)
Screenshot: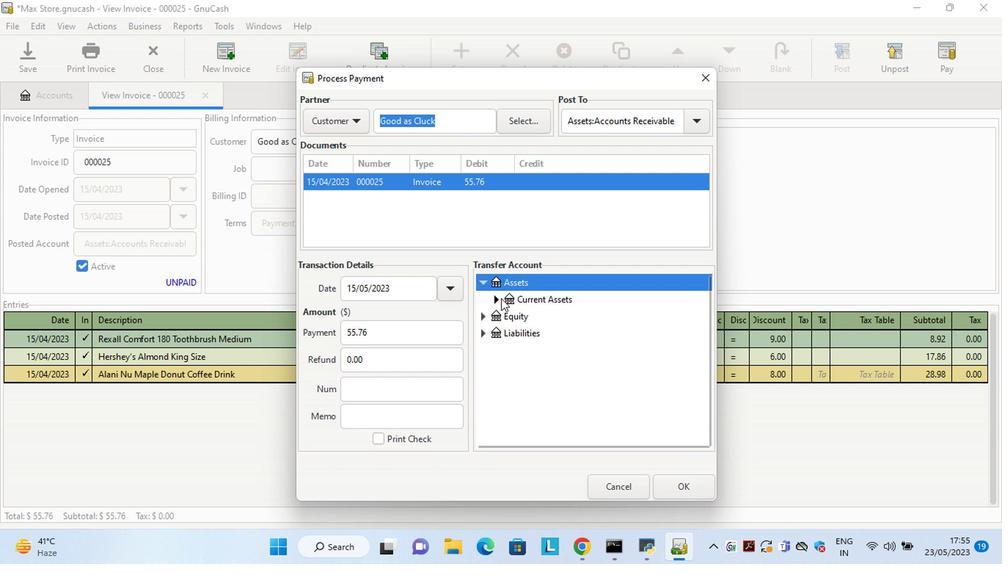 
Action: Mouse moved to (537, 312)
Screenshot: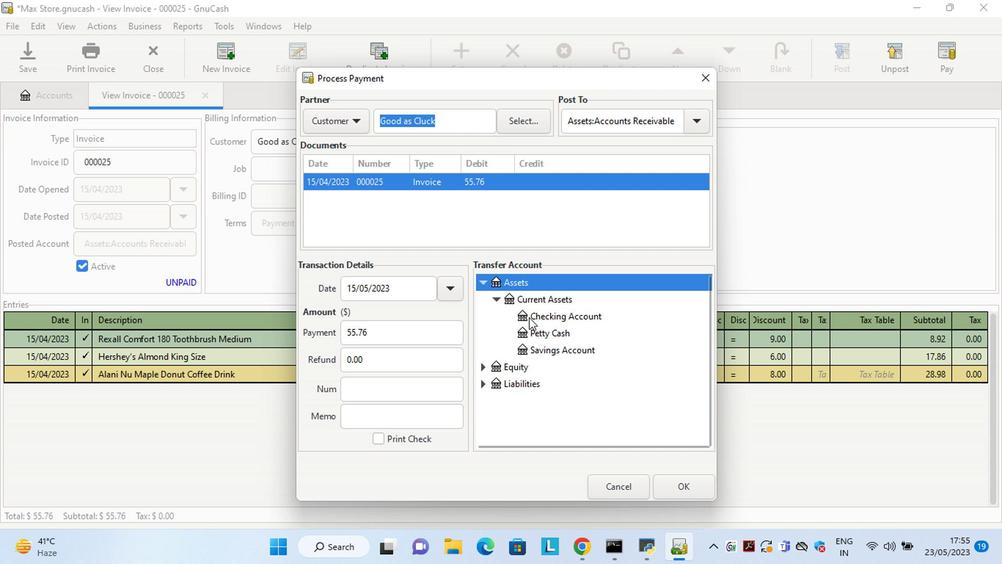 
Action: Mouse pressed left at (537, 312)
Screenshot: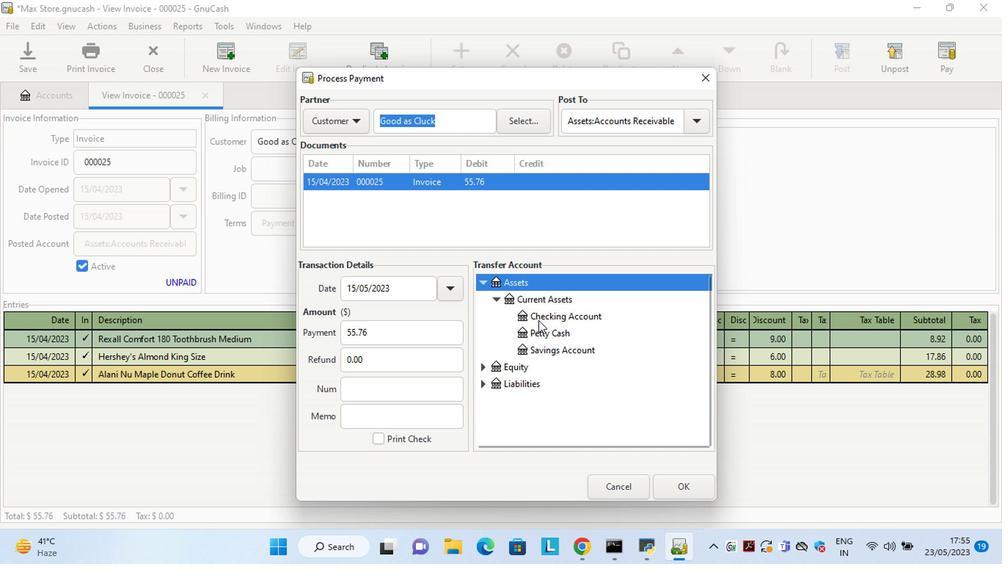 
Action: Mouse moved to (680, 473)
Screenshot: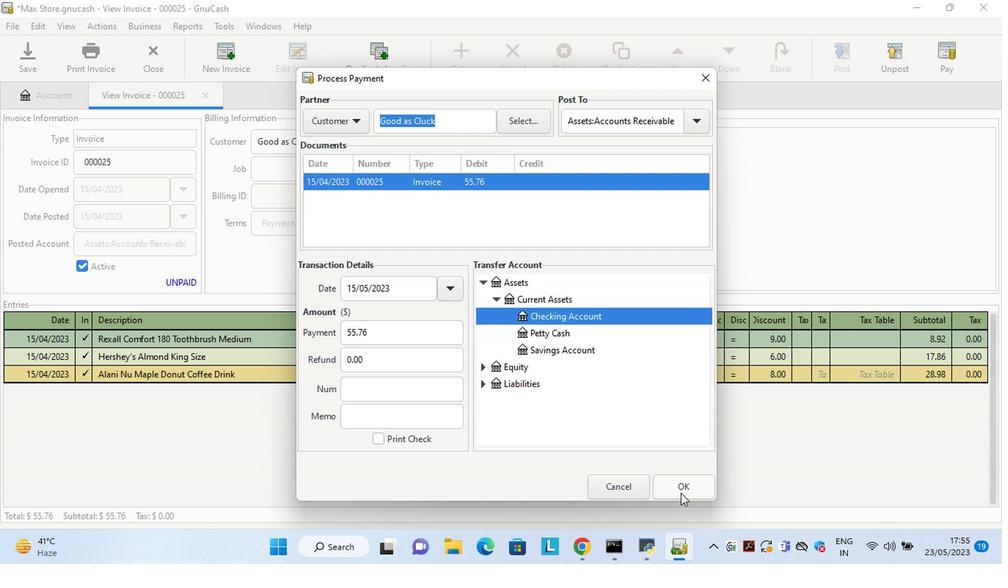 
Action: Mouse pressed left at (680, 473)
Screenshot: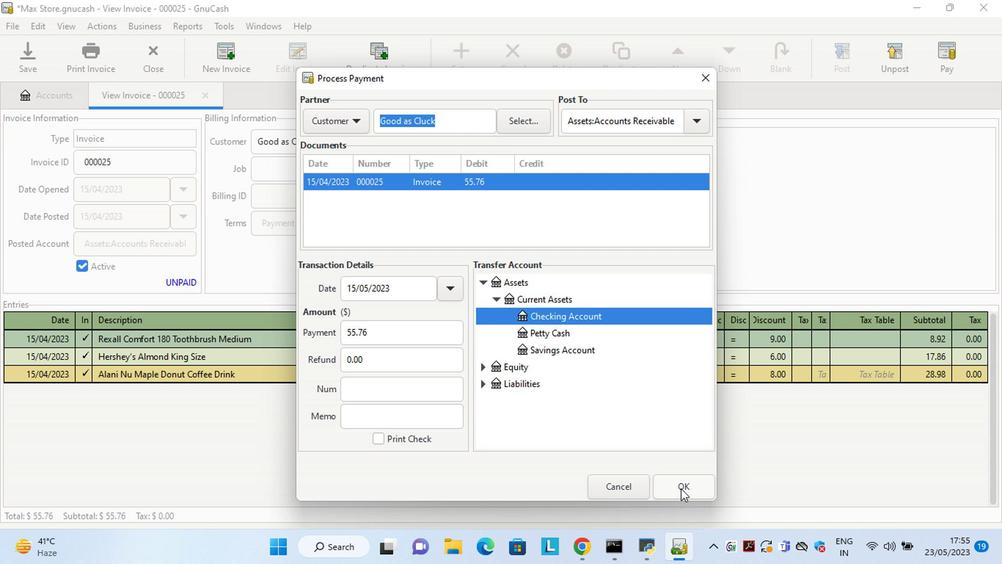 
Action: Mouse moved to (87, 54)
Screenshot: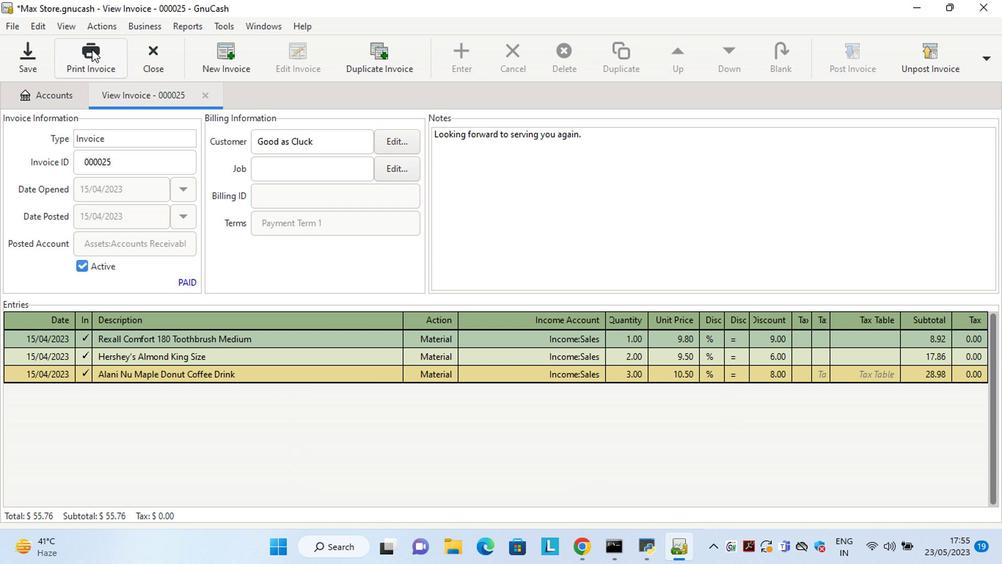 
Action: Mouse pressed left at (87, 54)
Screenshot: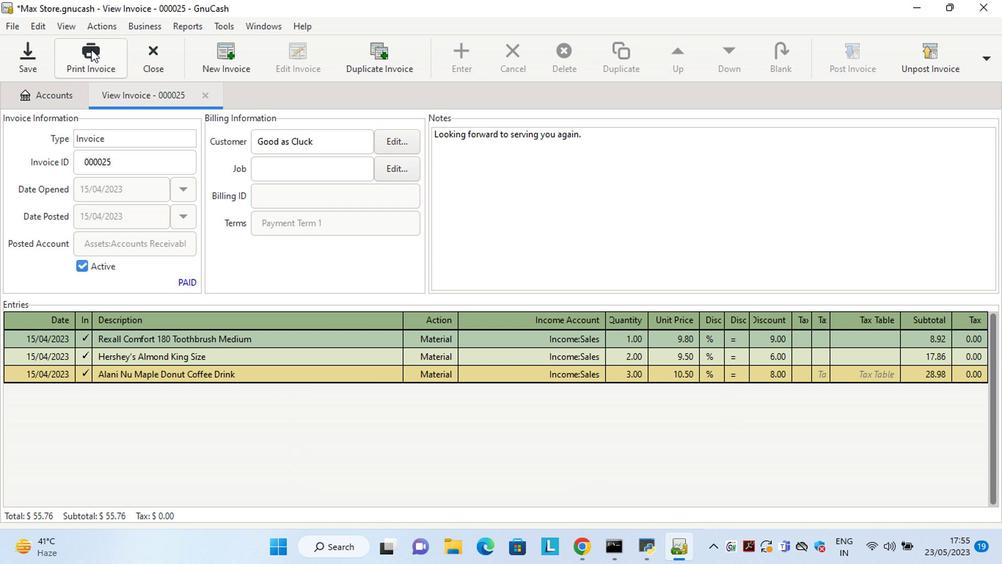 
Action: Mouse moved to (356, 61)
Screenshot: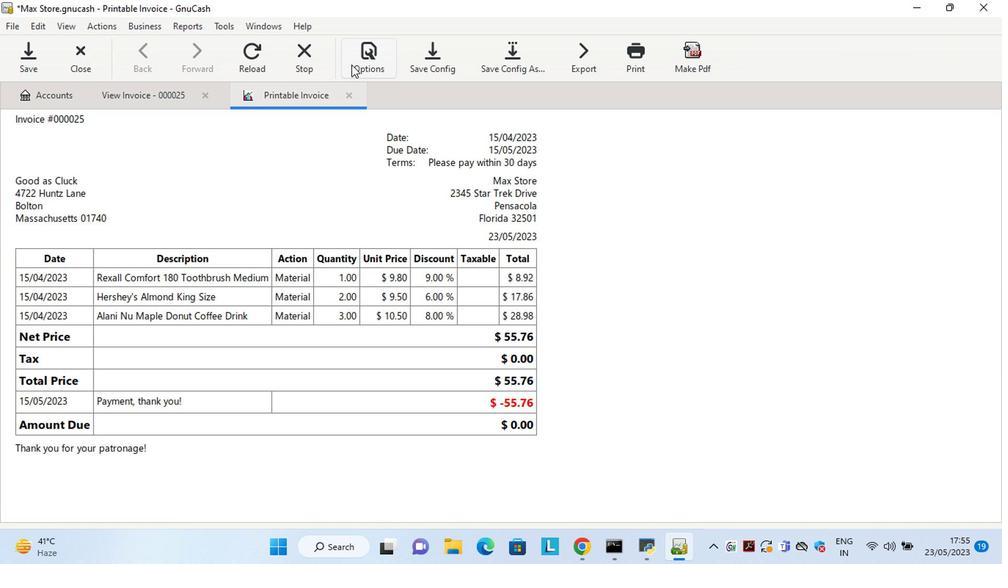 
Action: Mouse pressed left at (356, 61)
Screenshot: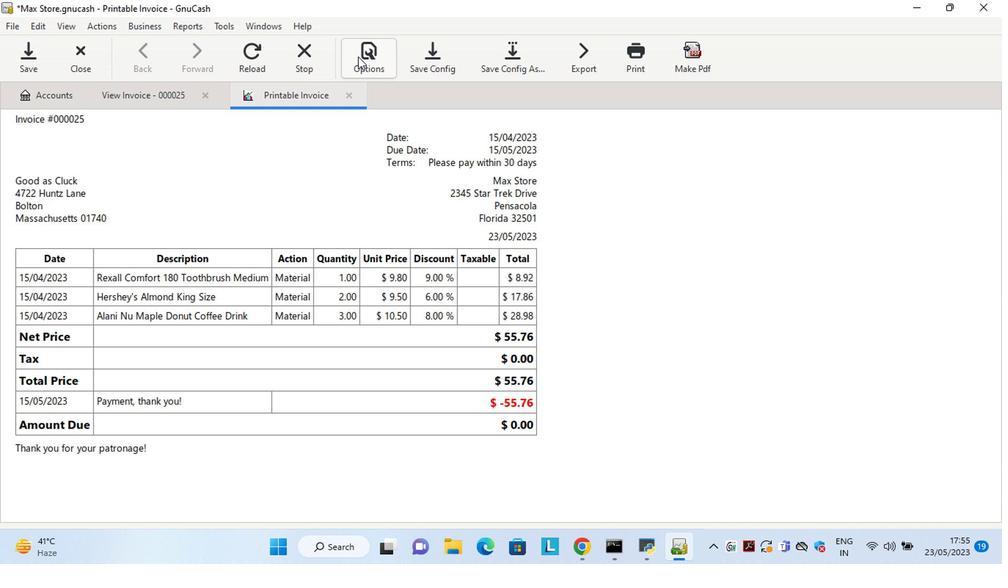 
Action: Mouse moved to (156, 149)
Screenshot: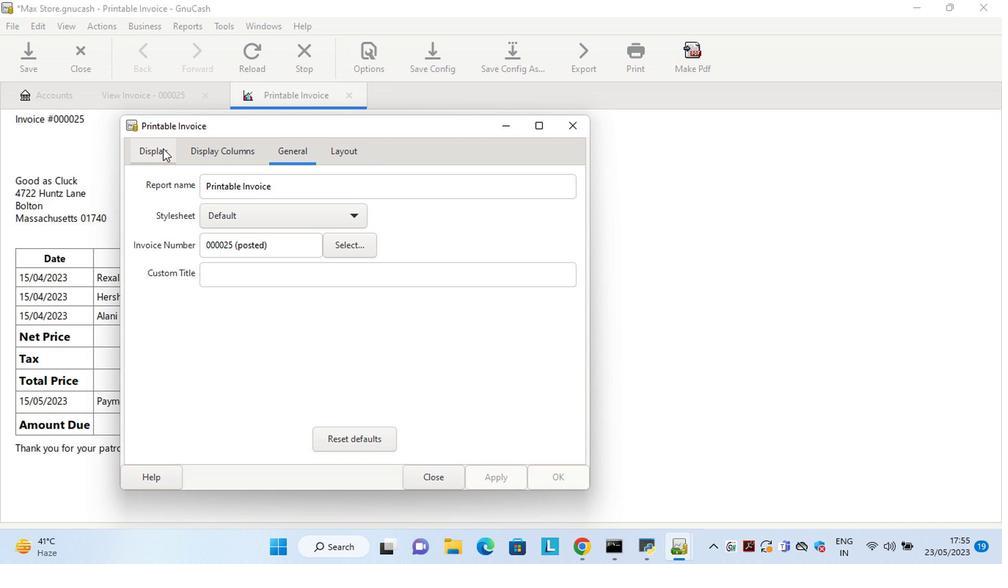 
Action: Mouse pressed left at (156, 149)
Screenshot: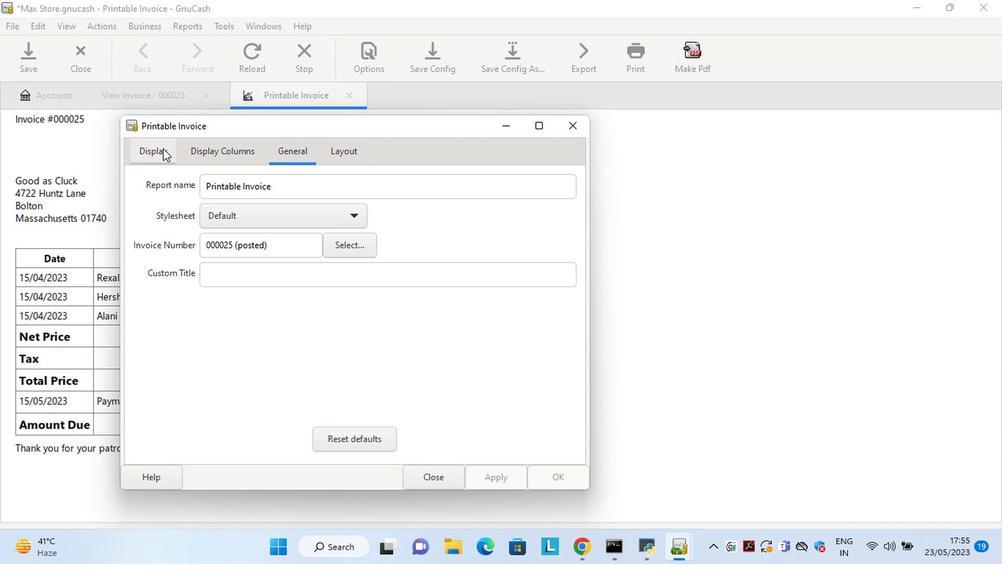 
Action: Mouse moved to (262, 317)
Screenshot: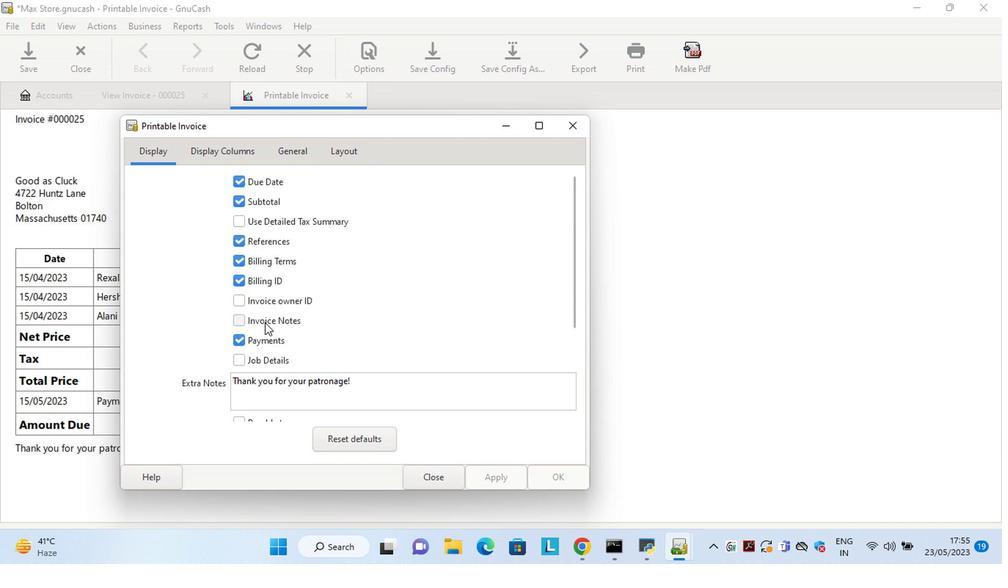 
Action: Mouse pressed left at (262, 317)
Screenshot: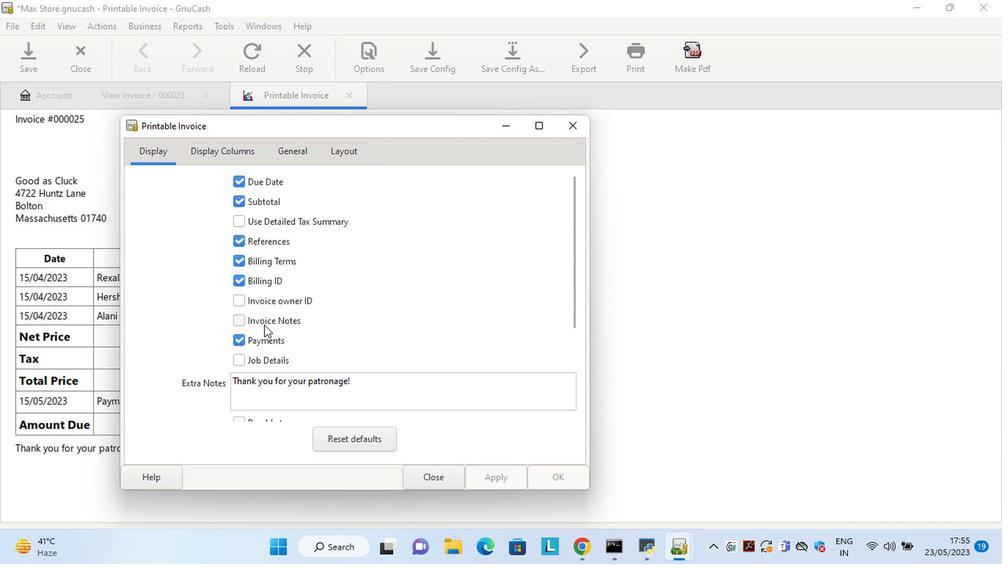 
Action: Mouse moved to (487, 458)
Screenshot: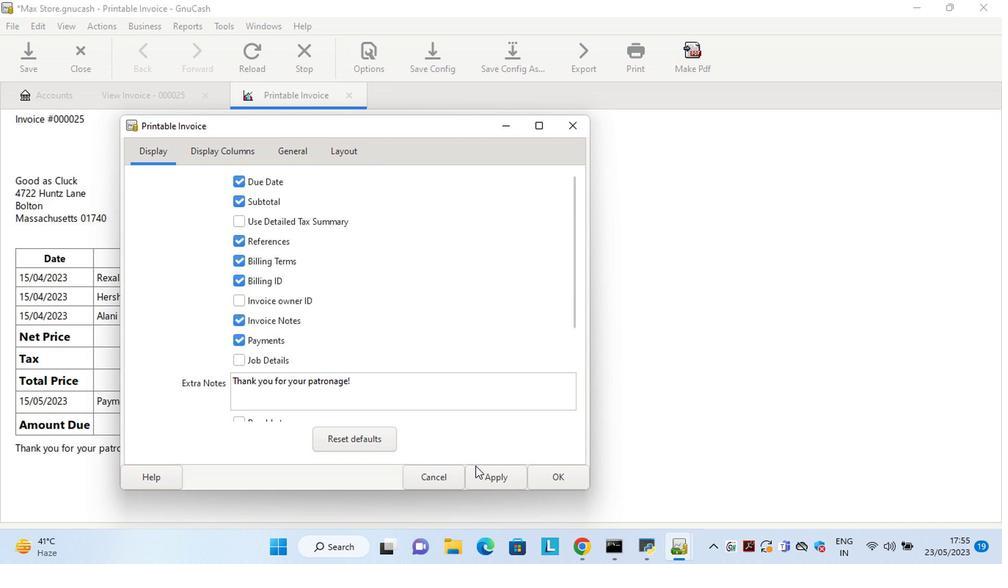 
Action: Mouse pressed left at (487, 458)
Screenshot: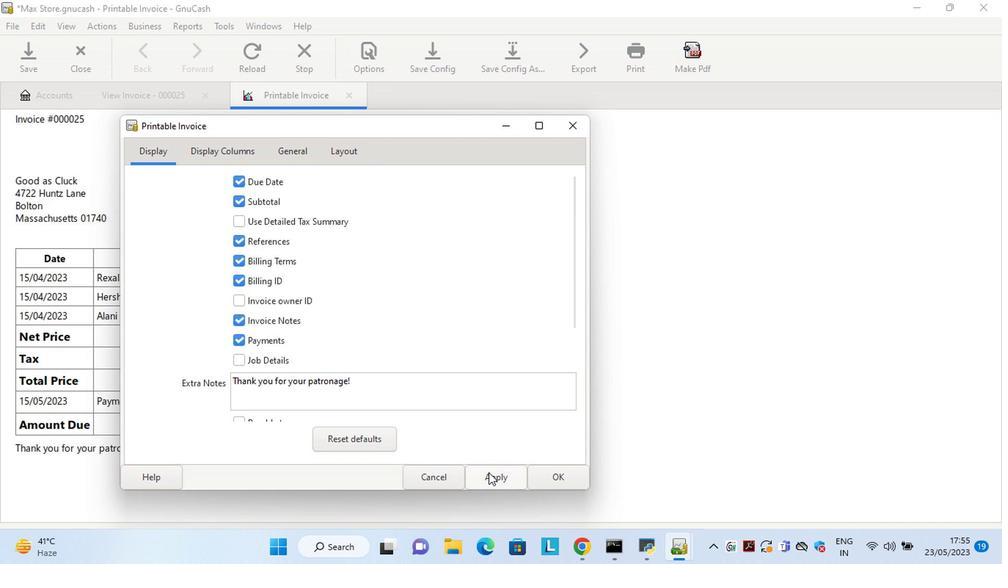 
Action: Mouse moved to (423, 462)
Screenshot: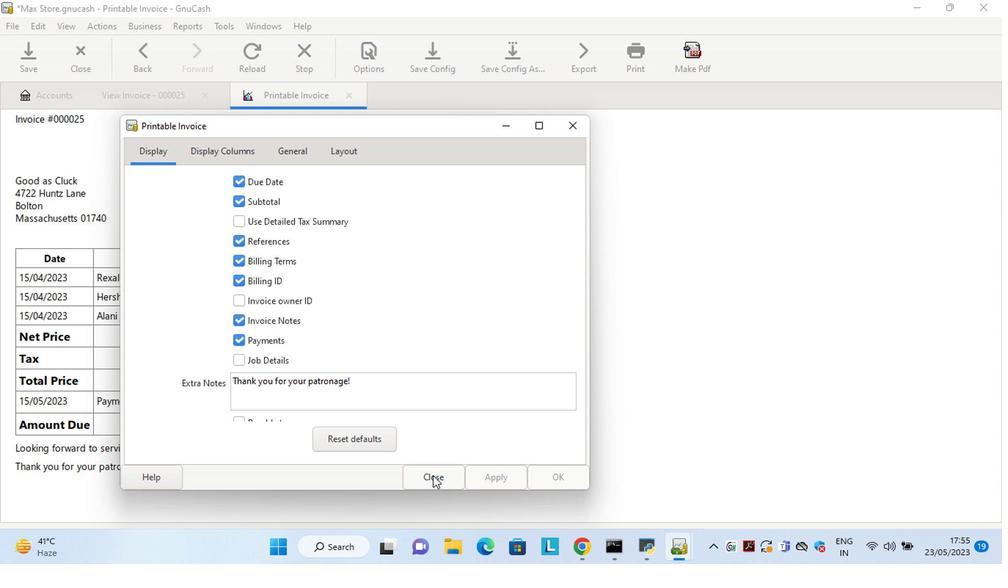 
Action: Mouse pressed left at (423, 462)
Screenshot: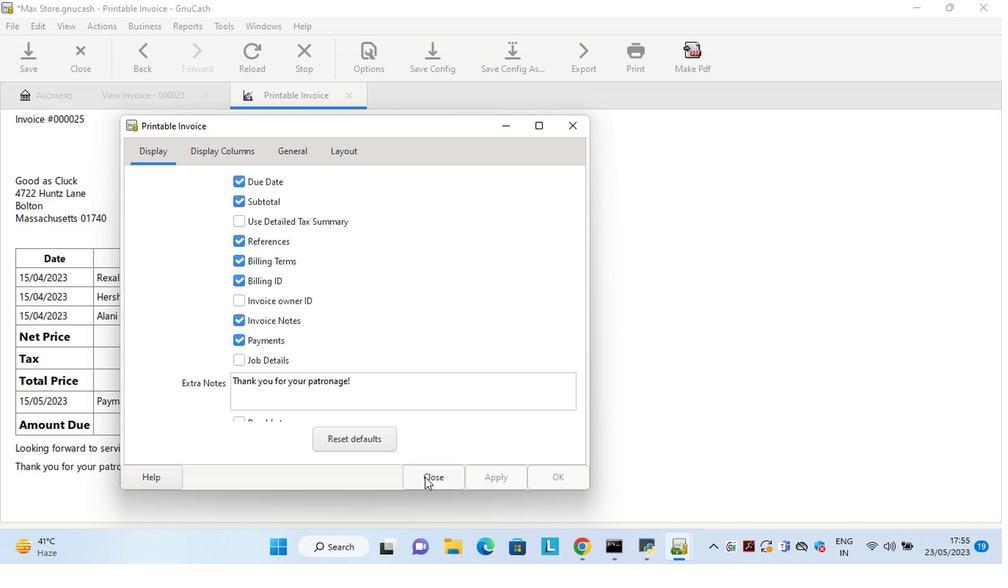 
Action: Mouse moved to (373, 132)
Screenshot: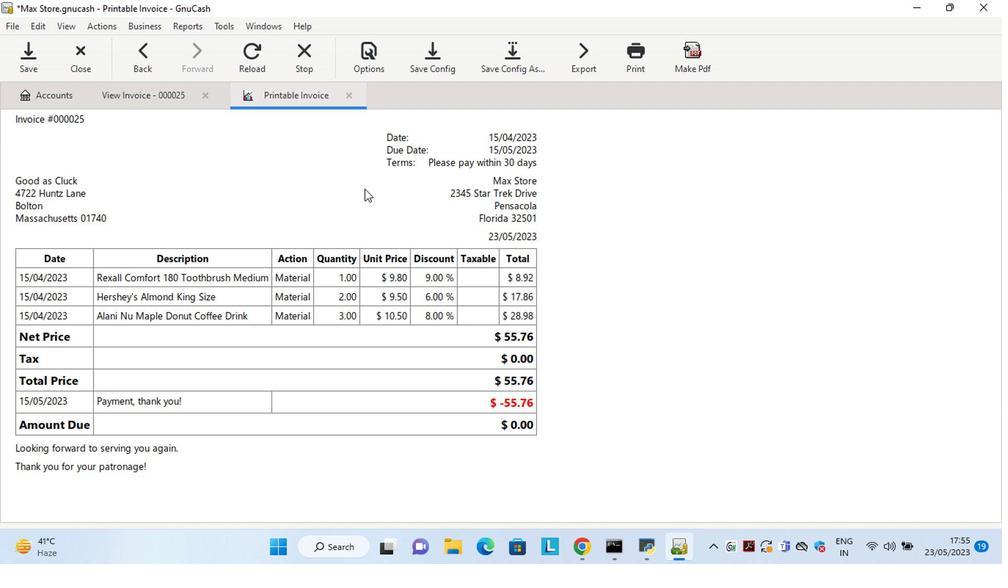 
